 Task: Look for space in Gelephu from 14th june 2023 to 25th june 2023 for 7 adults in price range Rs.22000 to Rs.28000. Place can be entire place or shared room with 3 bedrooms having 7 beds and 1 bathroom. Property type can be flat. Amenities needed are: wifi, free parkinig on premises, gym, breakfast, smoking allowed. Booking option can be shelf check-in. Required host language is English.
Action: Mouse moved to (488, 533)
Screenshot: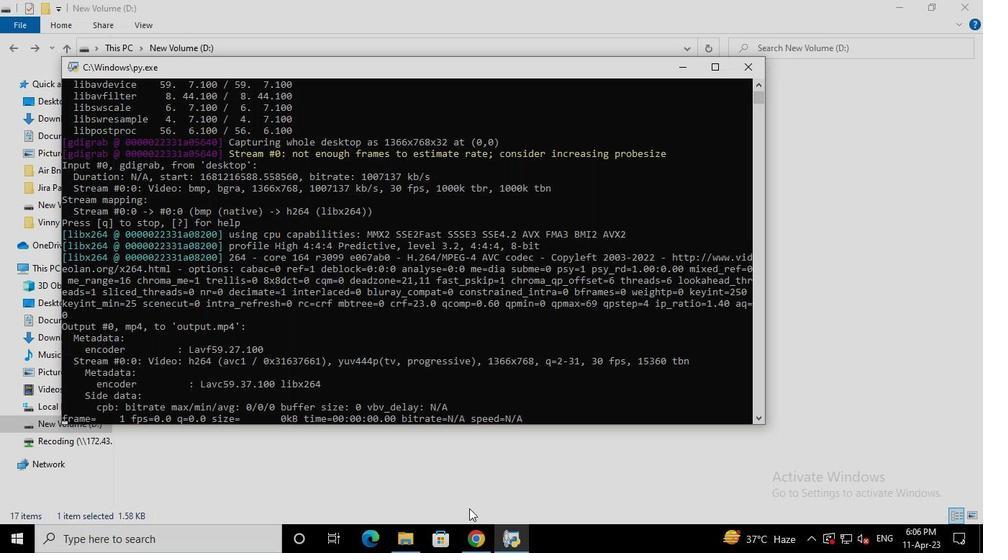 
Action: Mouse pressed left at (488, 533)
Screenshot: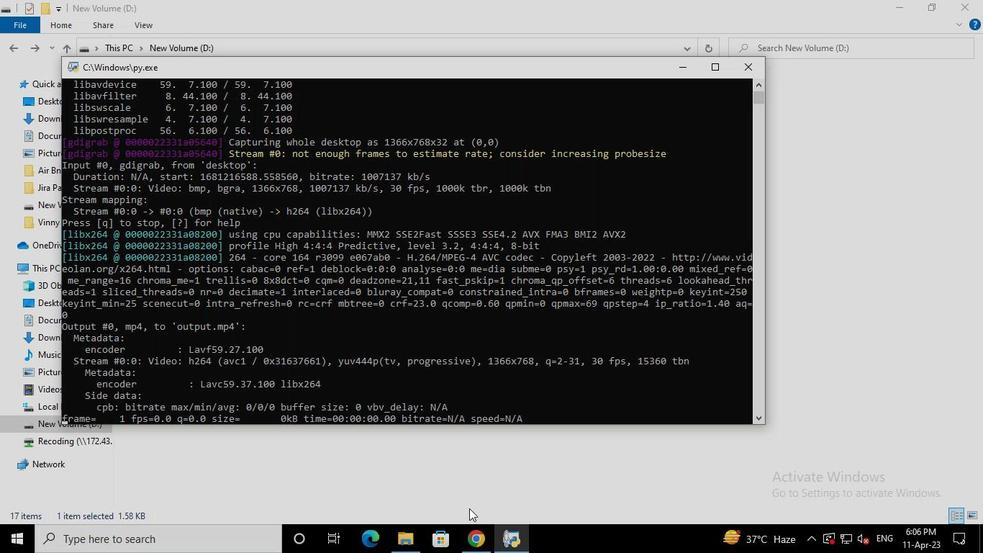 
Action: Mouse moved to (408, 128)
Screenshot: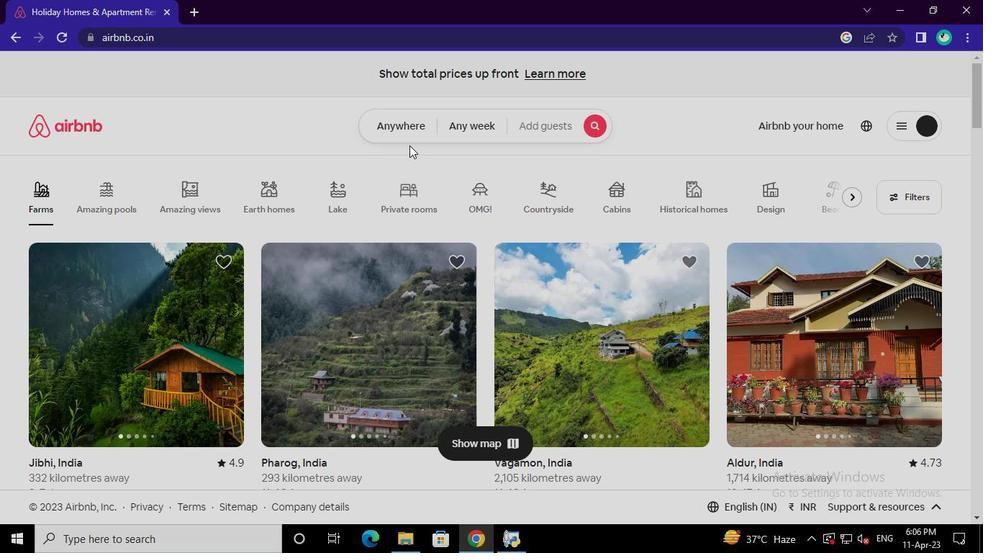 
Action: Mouse pressed left at (408, 128)
Screenshot: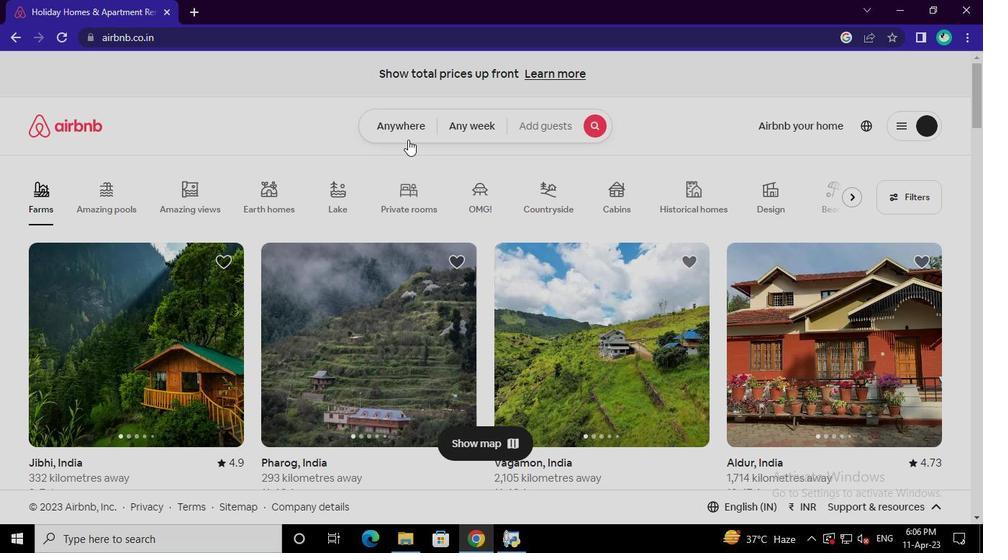 
Action: Mouse moved to (270, 188)
Screenshot: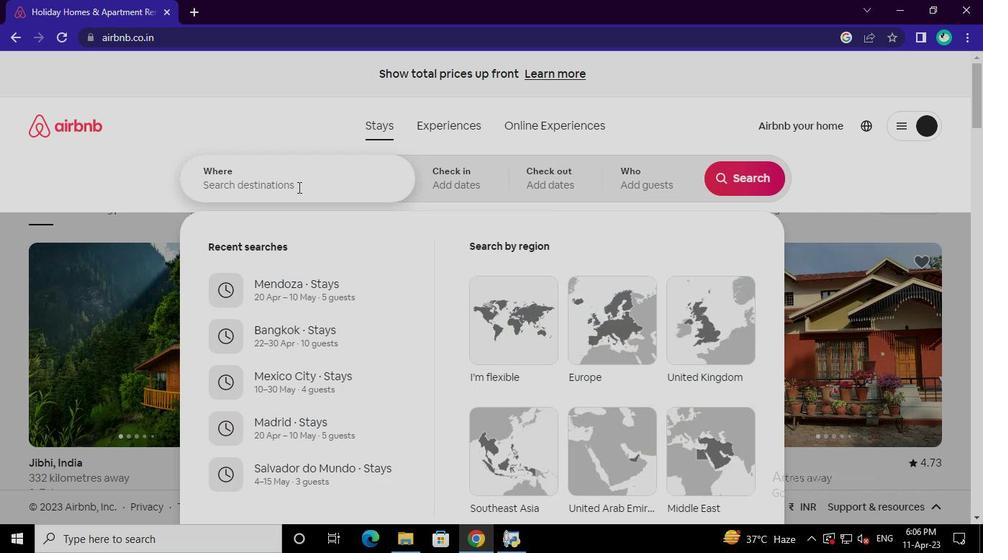 
Action: Mouse pressed left at (270, 188)
Screenshot: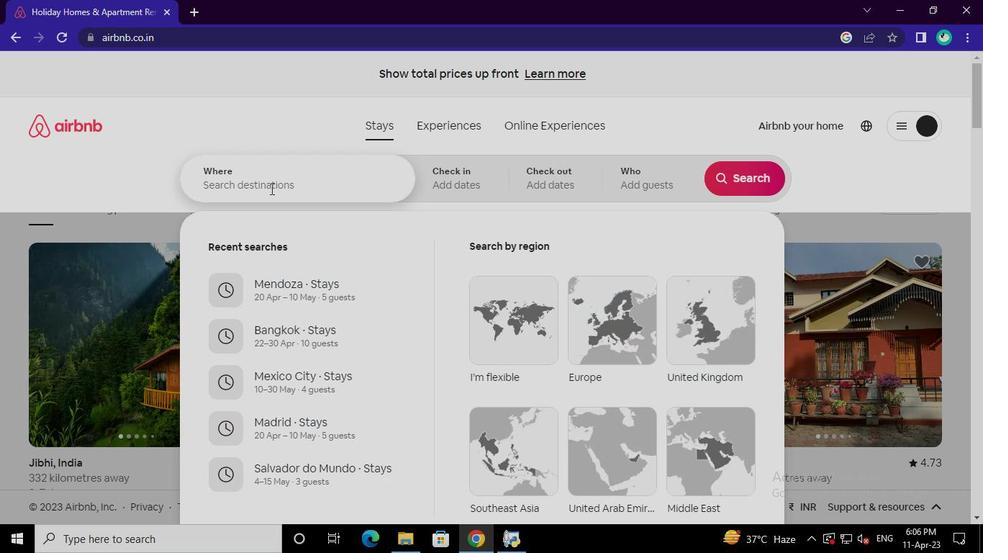 
Action: Keyboard g
Screenshot: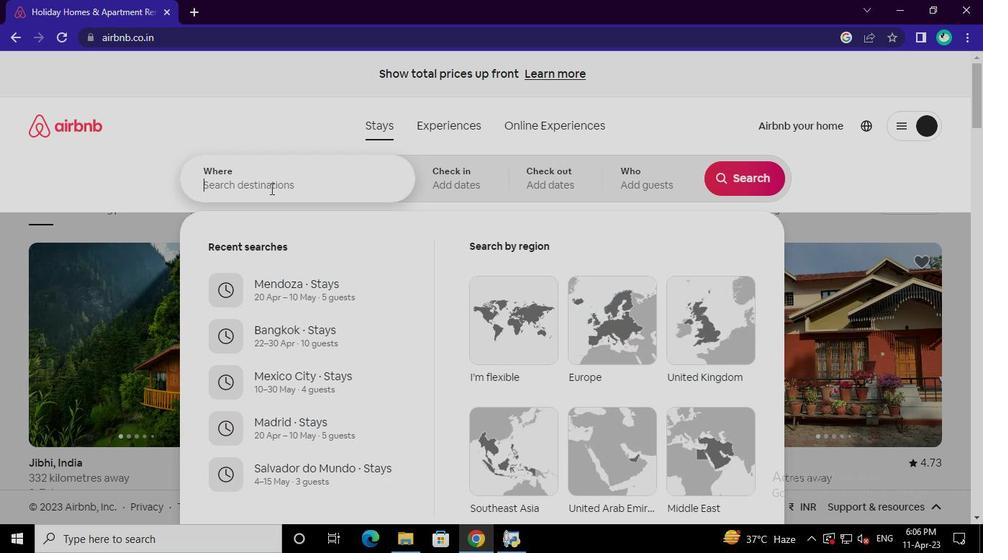 
Action: Keyboard e
Screenshot: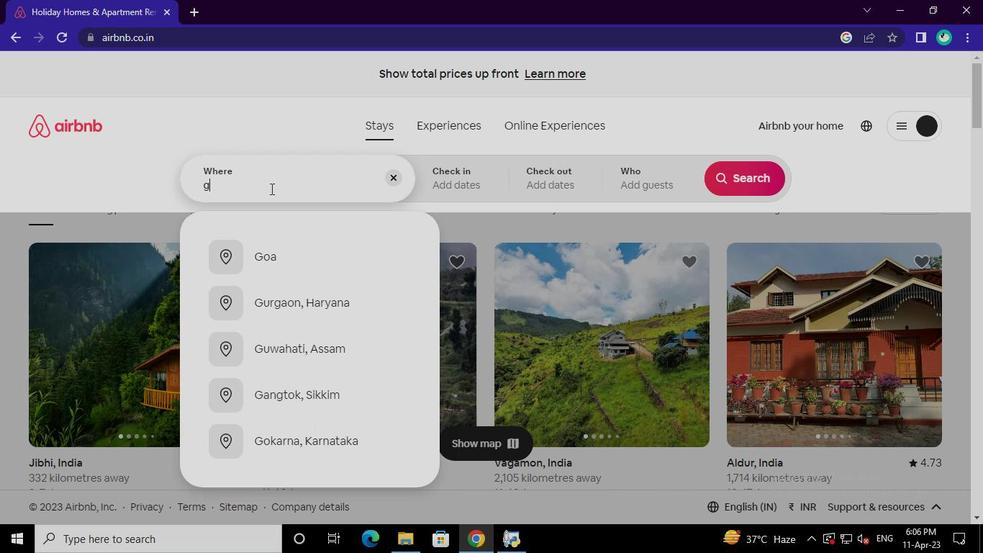 
Action: Keyboard l
Screenshot: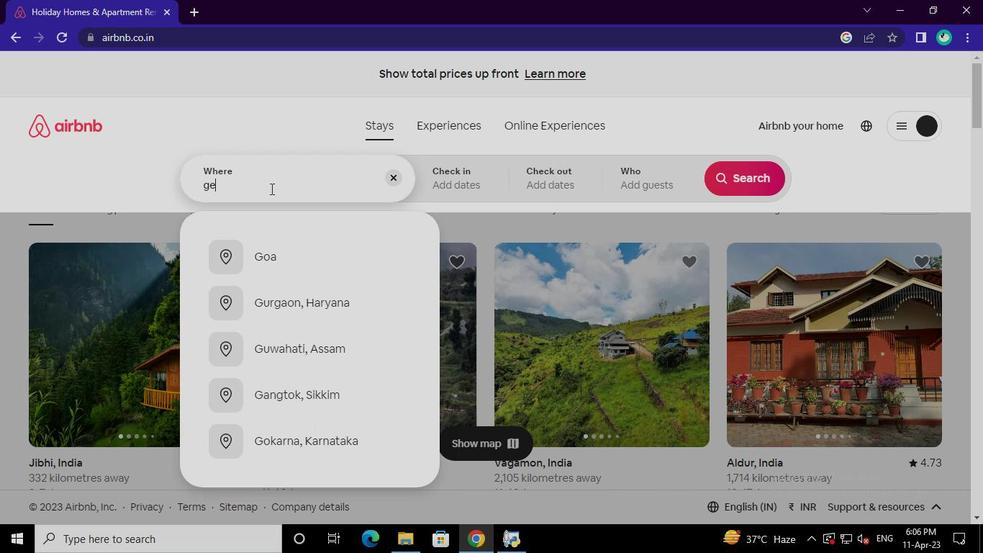 
Action: Keyboard e
Screenshot: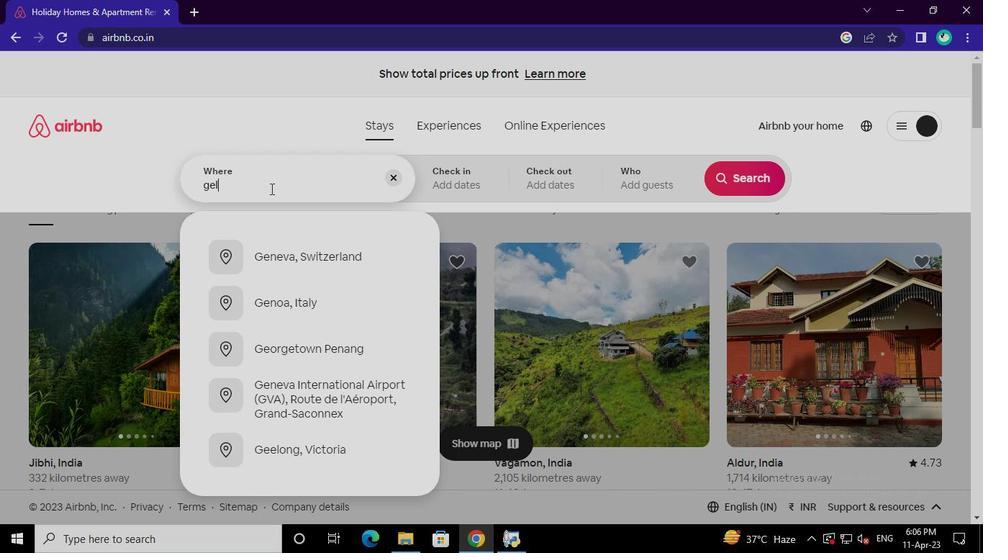 
Action: Keyboard p
Screenshot: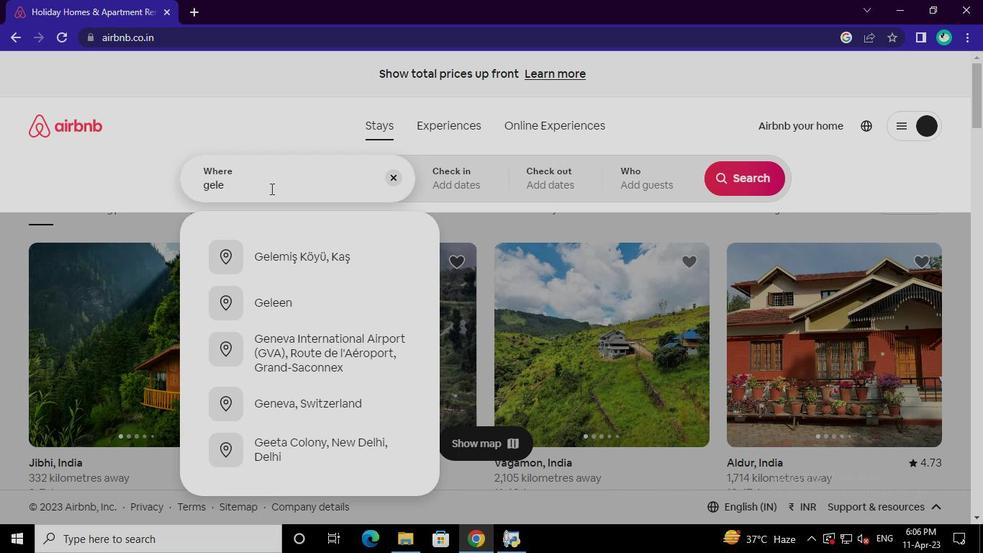 
Action: Keyboard h
Screenshot: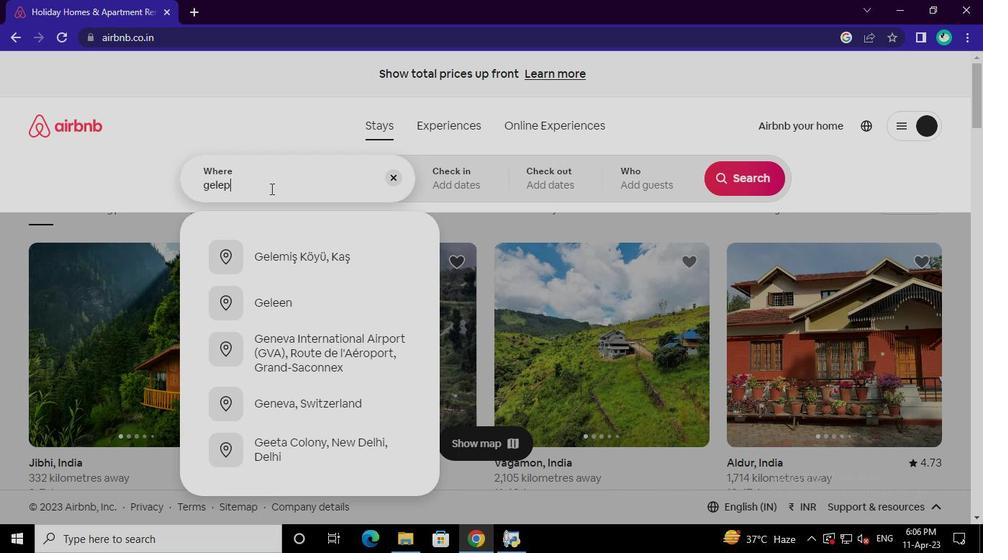 
Action: Keyboard u
Screenshot: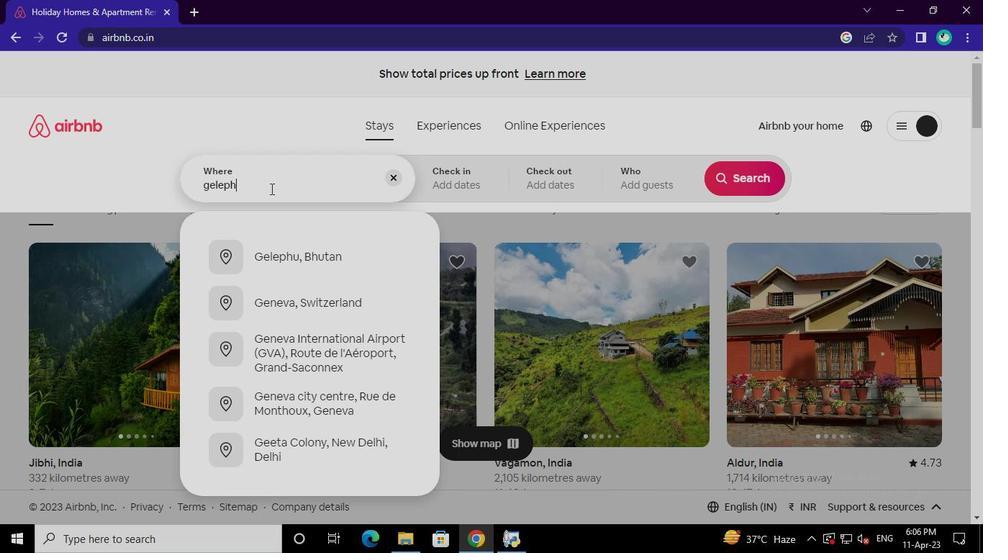 
Action: Mouse moved to (338, 251)
Screenshot: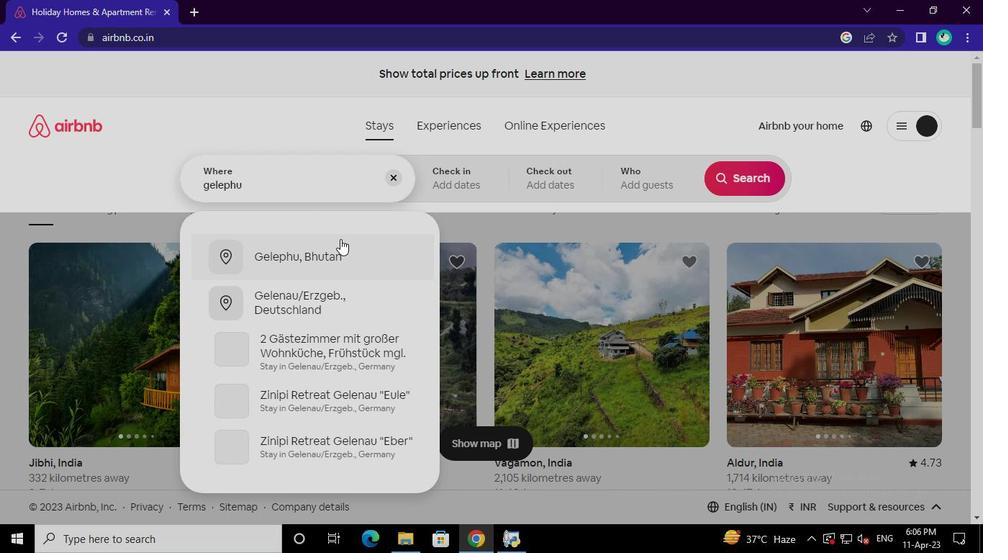 
Action: Mouse pressed left at (338, 251)
Screenshot: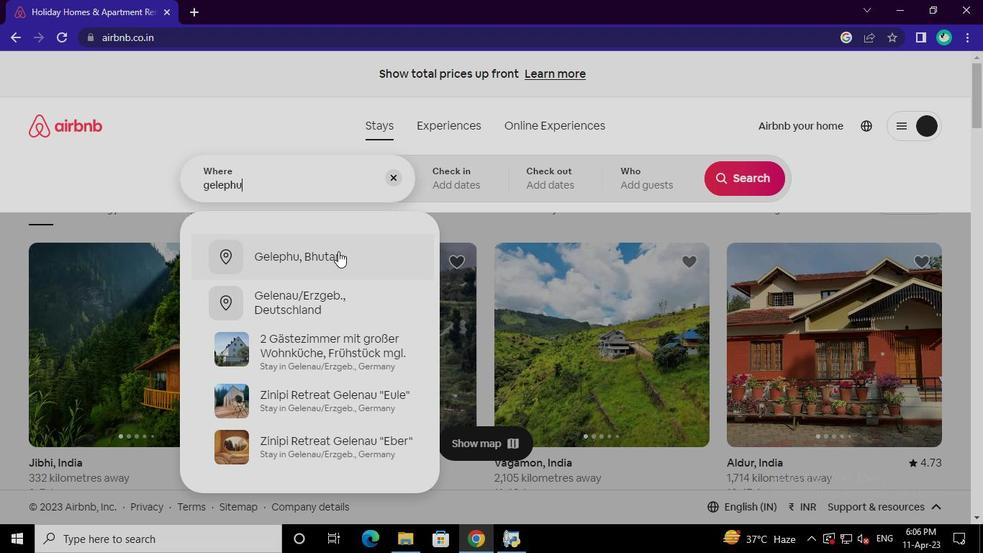 
Action: Mouse moved to (737, 293)
Screenshot: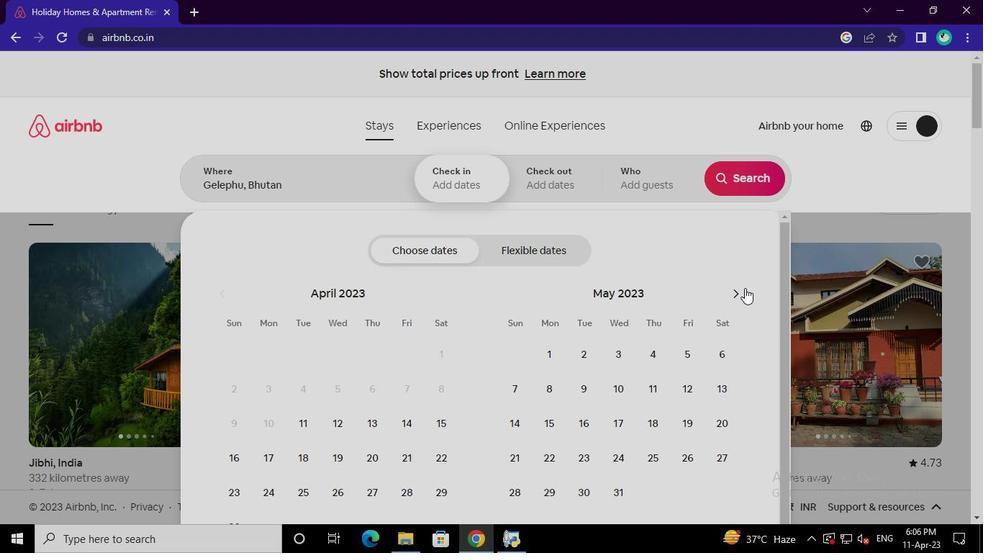 
Action: Mouse pressed left at (737, 293)
Screenshot: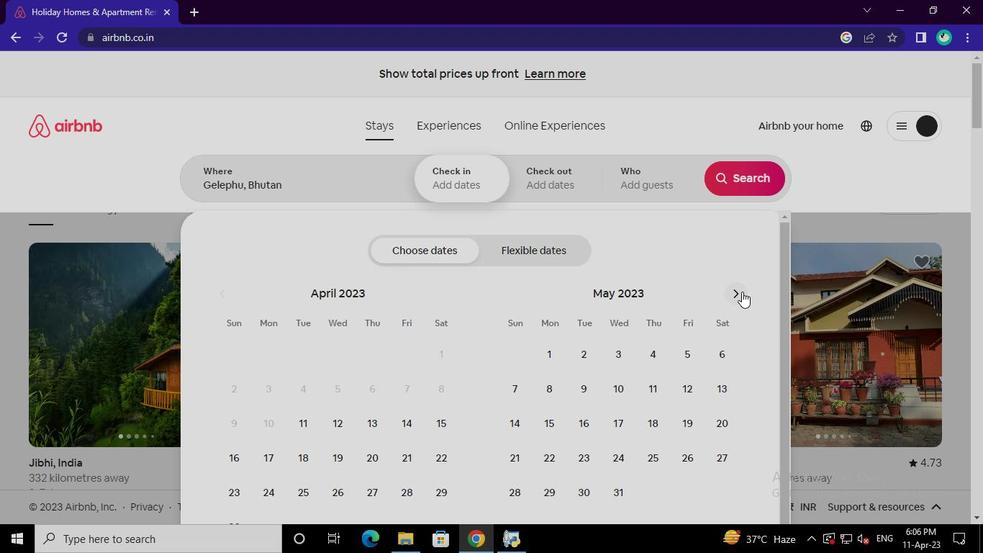 
Action: Mouse moved to (623, 419)
Screenshot: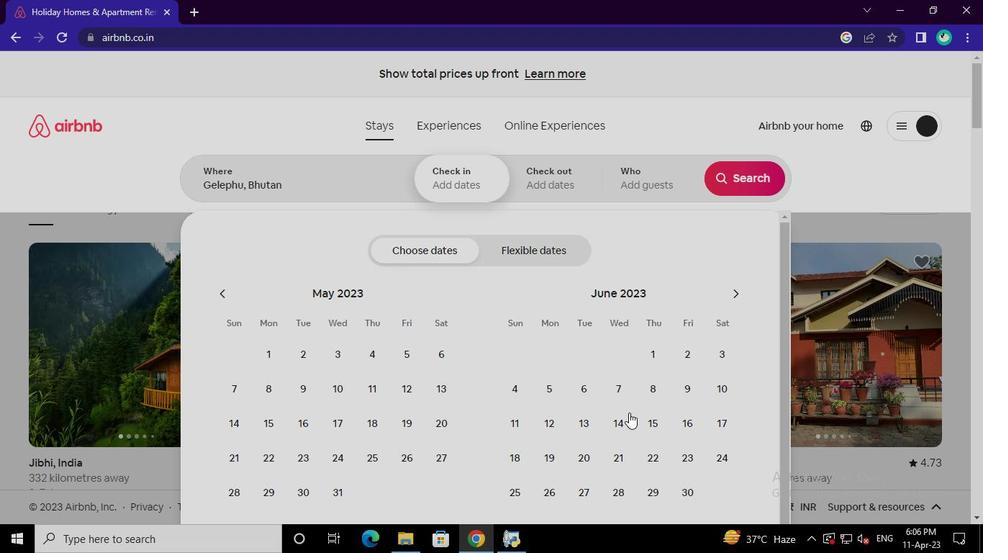 
Action: Mouse pressed left at (623, 419)
Screenshot: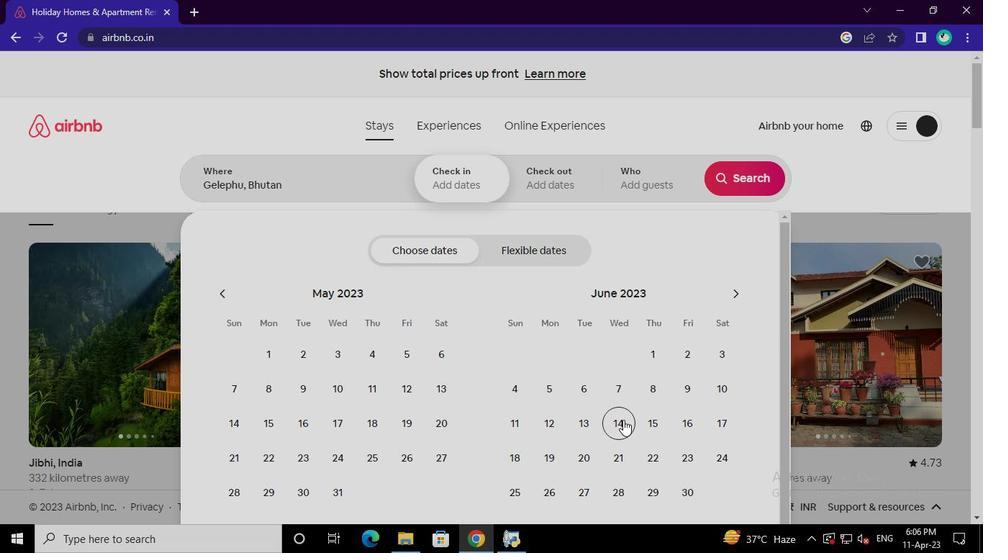 
Action: Mouse moved to (519, 491)
Screenshot: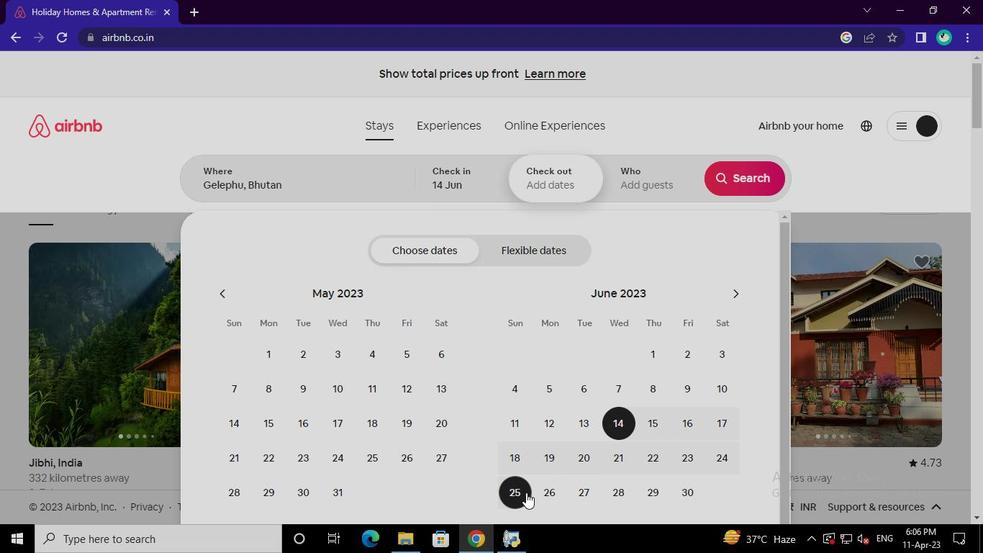 
Action: Mouse pressed left at (519, 491)
Screenshot: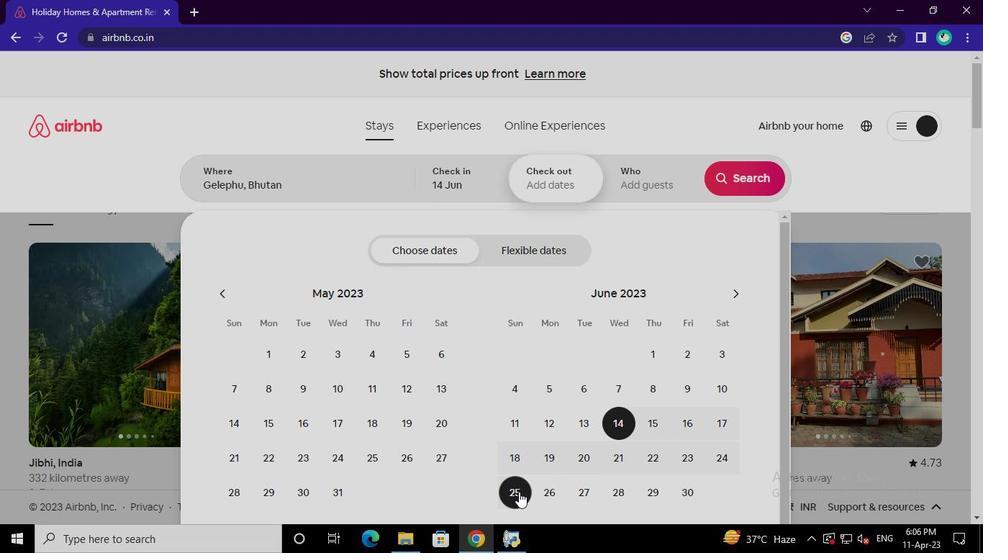 
Action: Mouse moved to (666, 164)
Screenshot: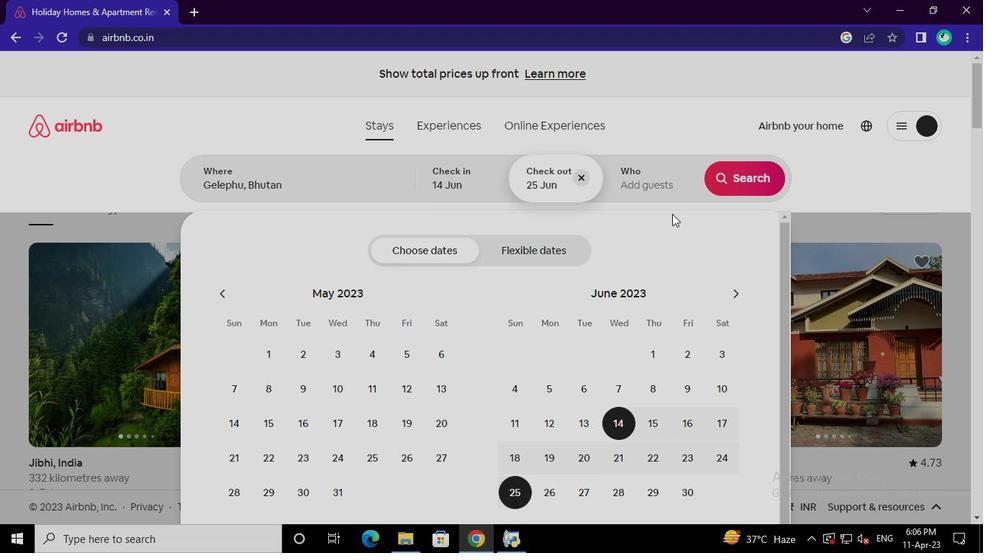
Action: Mouse pressed left at (666, 164)
Screenshot: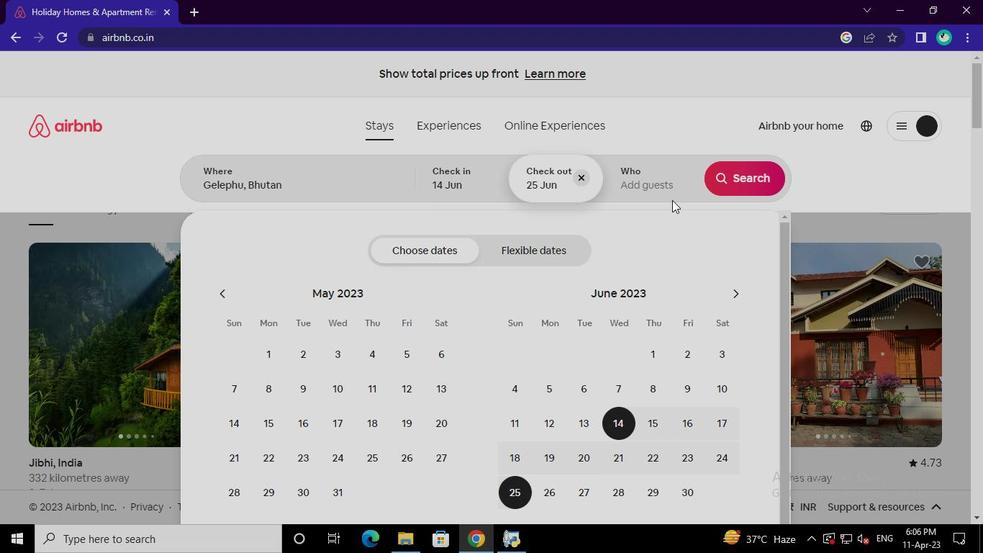 
Action: Mouse moved to (746, 252)
Screenshot: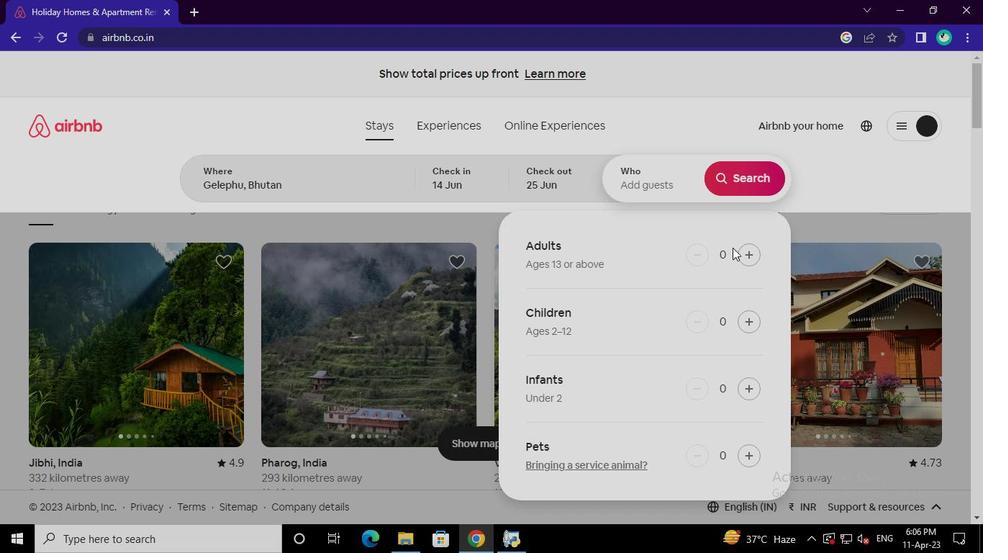 
Action: Mouse pressed left at (746, 252)
Screenshot: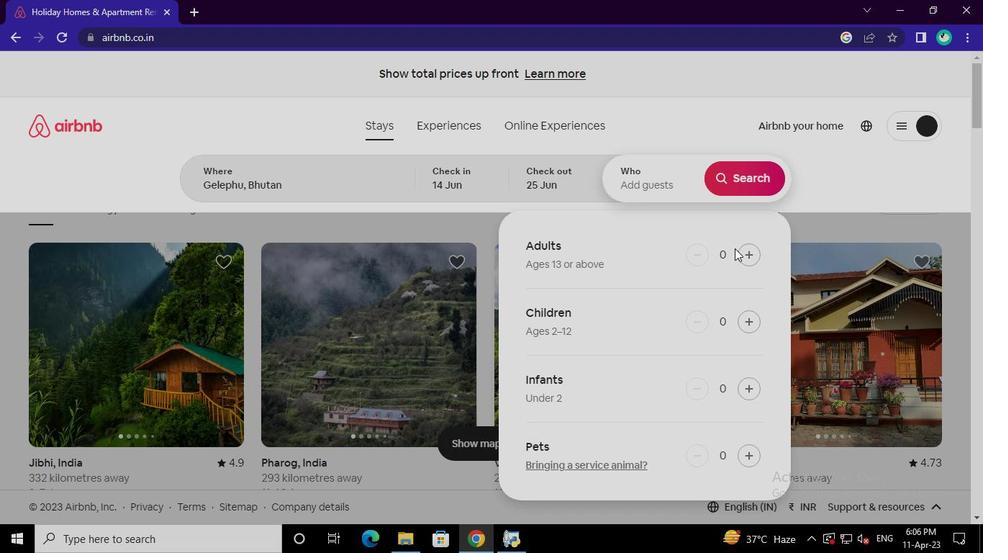 
Action: Mouse pressed left at (746, 252)
Screenshot: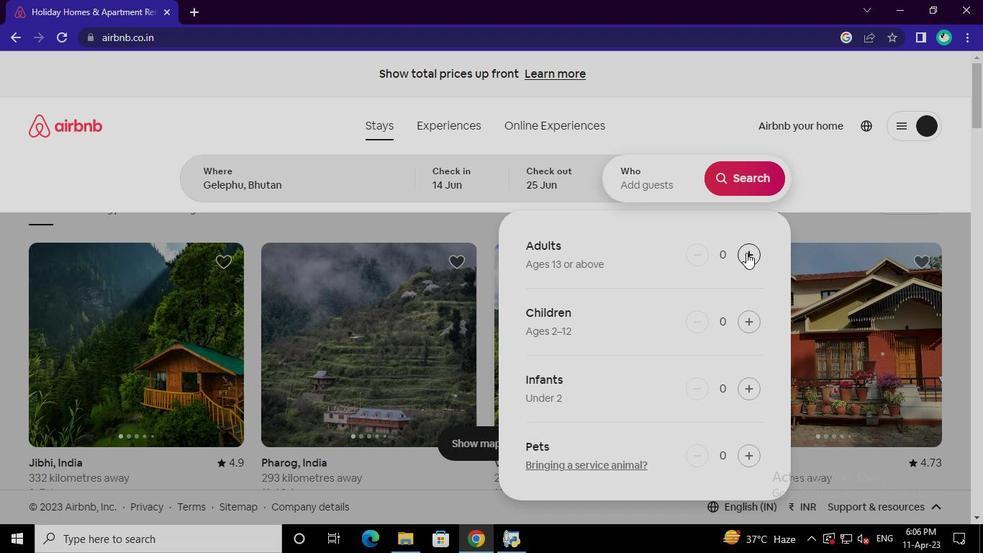 
Action: Mouse pressed left at (746, 252)
Screenshot: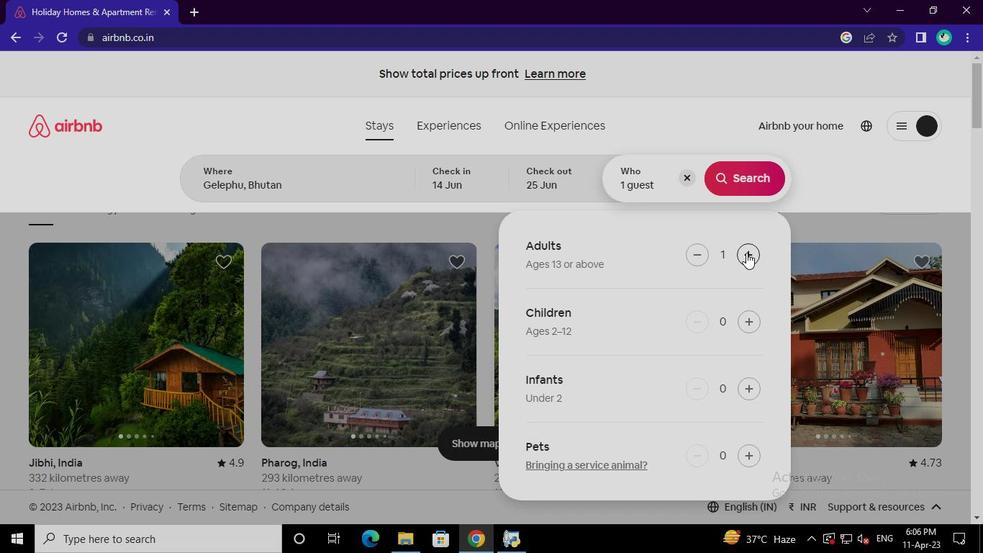 
Action: Mouse pressed left at (746, 252)
Screenshot: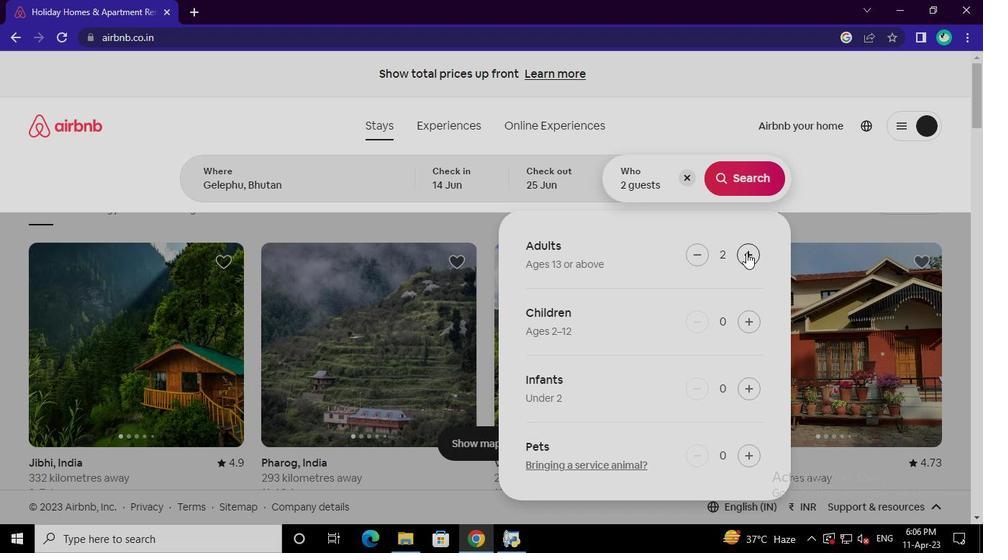 
Action: Mouse pressed left at (746, 252)
Screenshot: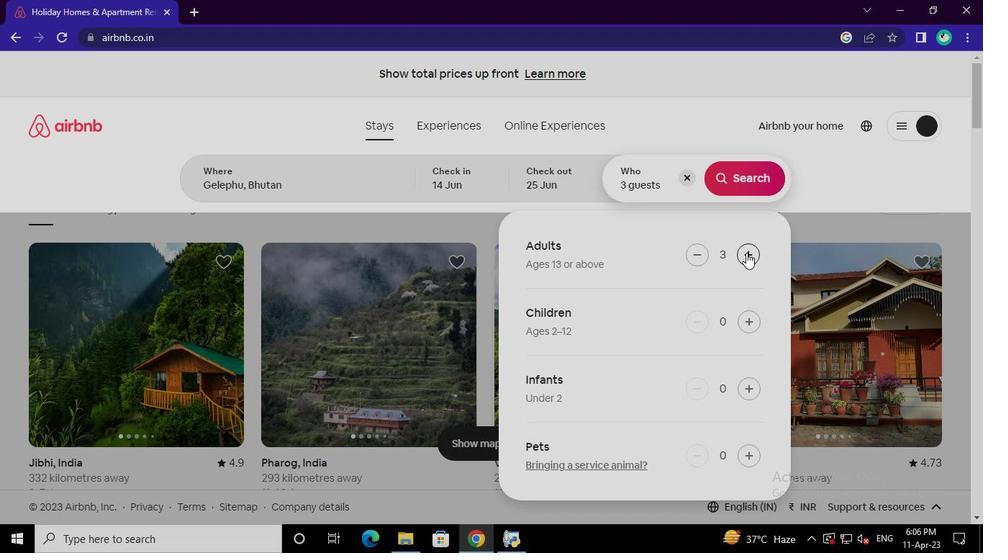 
Action: Mouse pressed left at (746, 252)
Screenshot: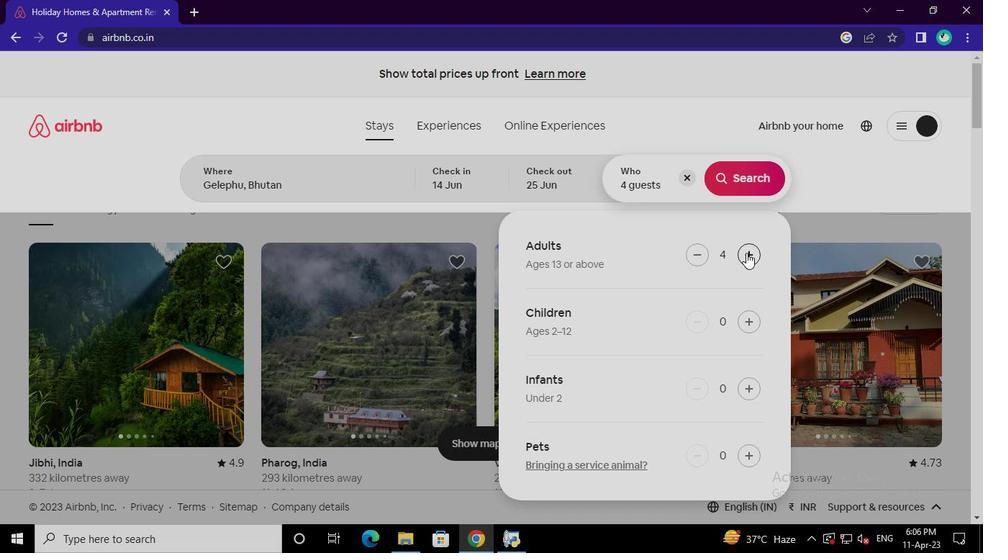 
Action: Mouse pressed left at (746, 252)
Screenshot: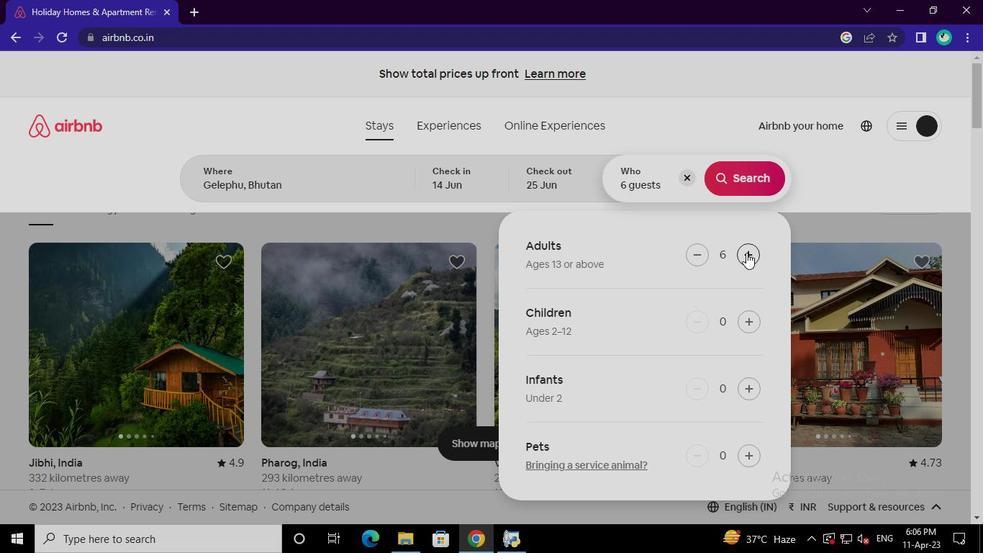 
Action: Mouse moved to (745, 186)
Screenshot: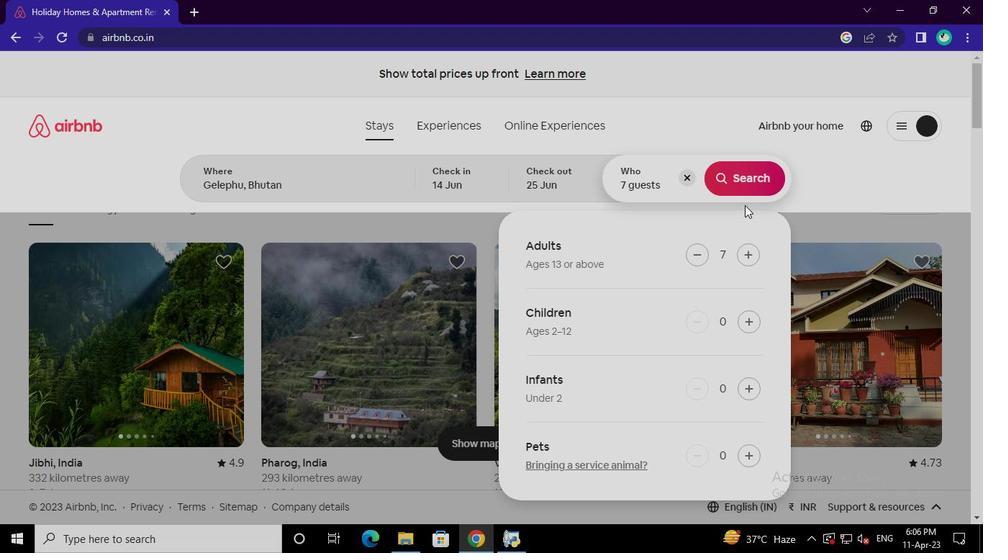 
Action: Mouse pressed left at (745, 186)
Screenshot: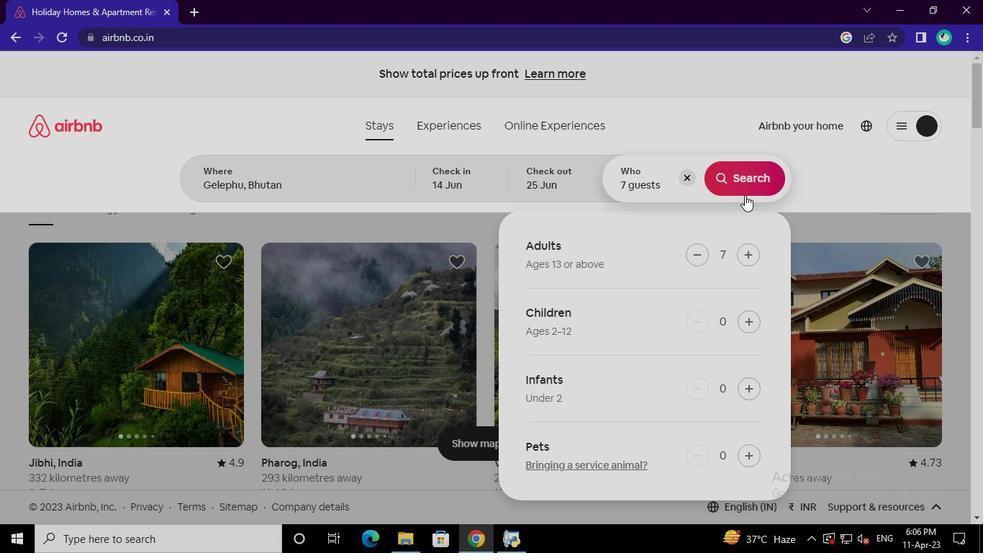 
Action: Mouse moved to (910, 147)
Screenshot: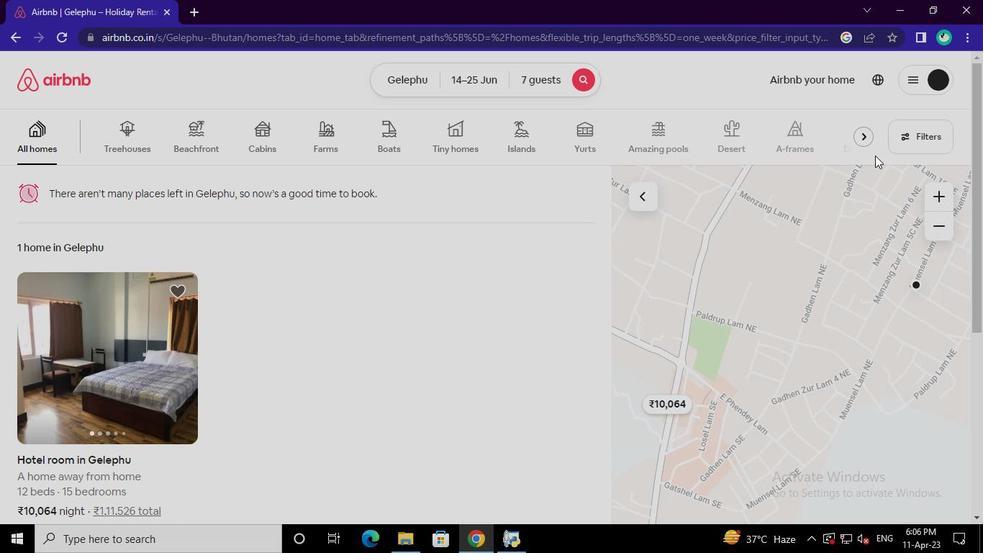 
Action: Mouse pressed left at (910, 147)
Screenshot: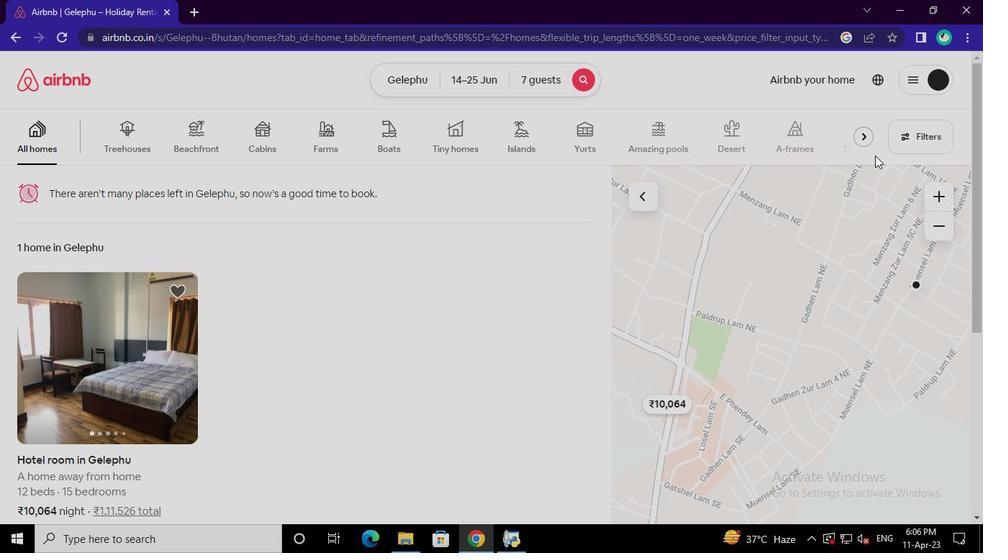 
Action: Mouse moved to (344, 308)
Screenshot: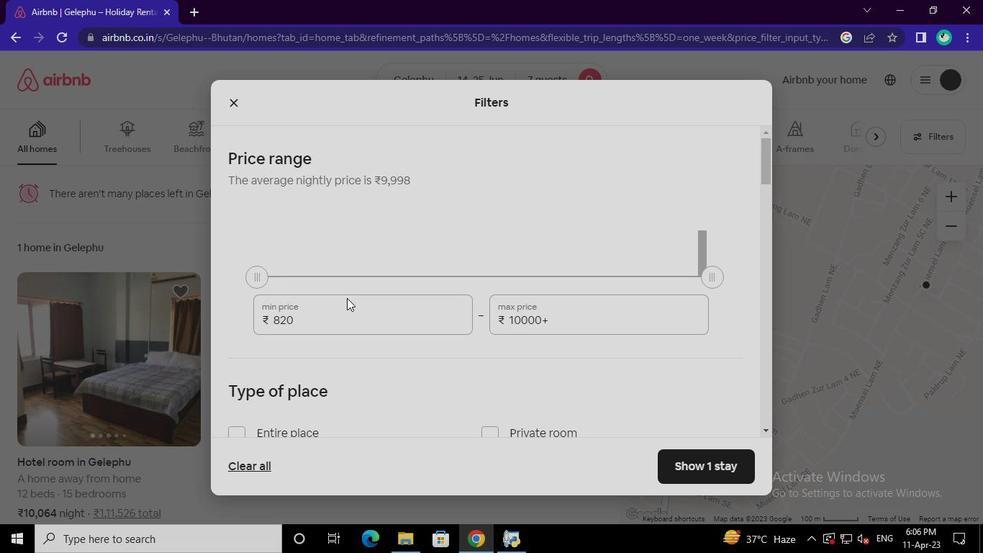 
Action: Mouse pressed left at (344, 308)
Screenshot: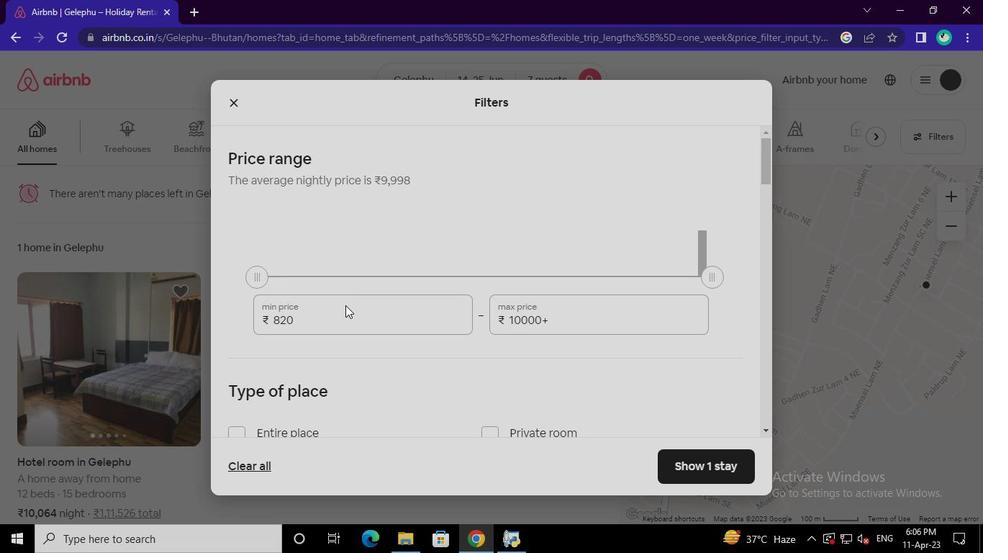 
Action: Mouse moved to (340, 324)
Screenshot: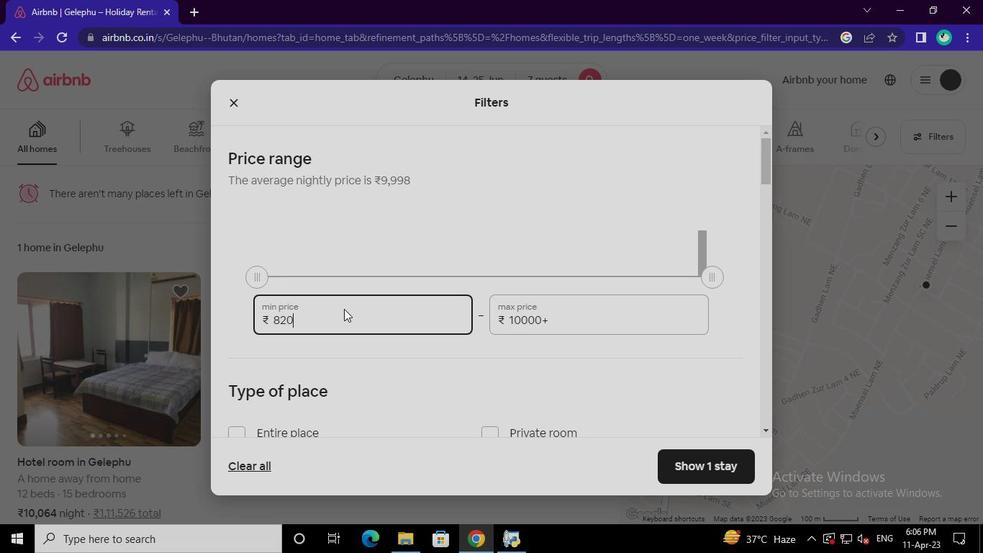 
Action: Keyboard Key.backspace
Screenshot: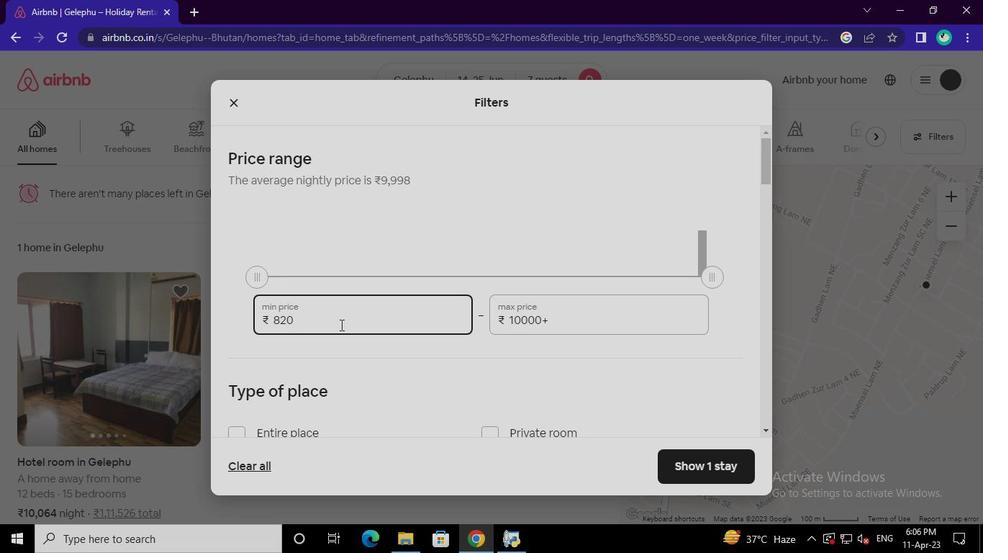 
Action: Keyboard Key.backspace
Screenshot: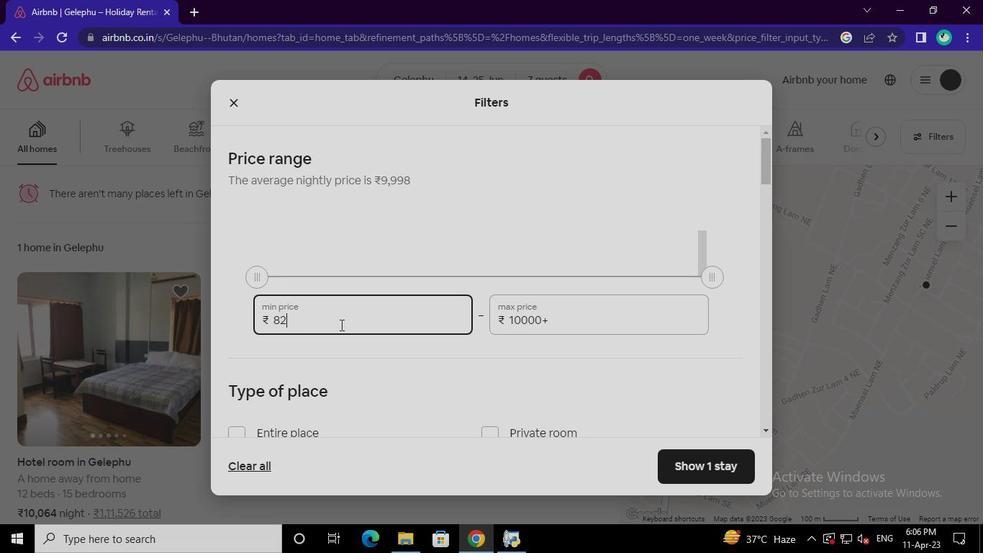 
Action: Keyboard Key.backspace
Screenshot: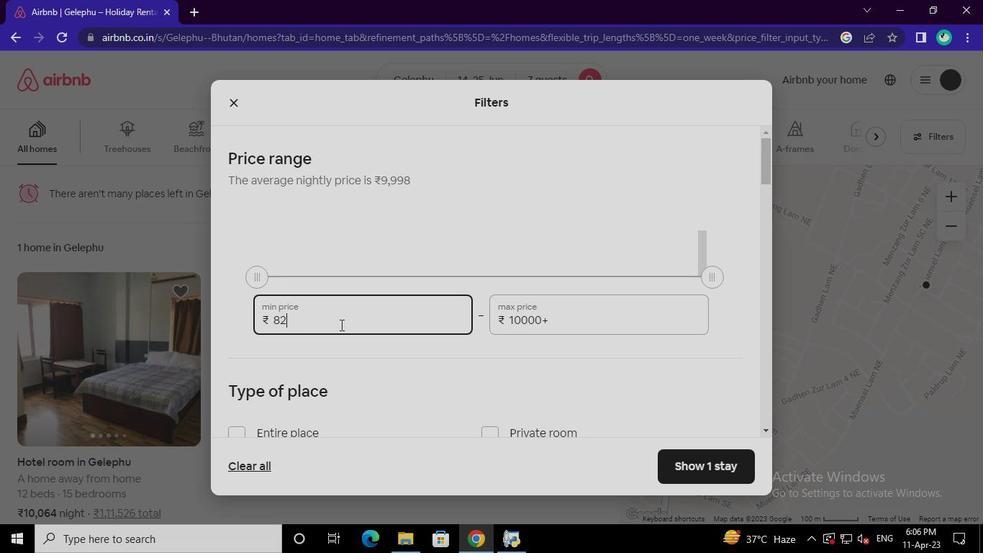 
Action: Keyboard Key.backspace
Screenshot: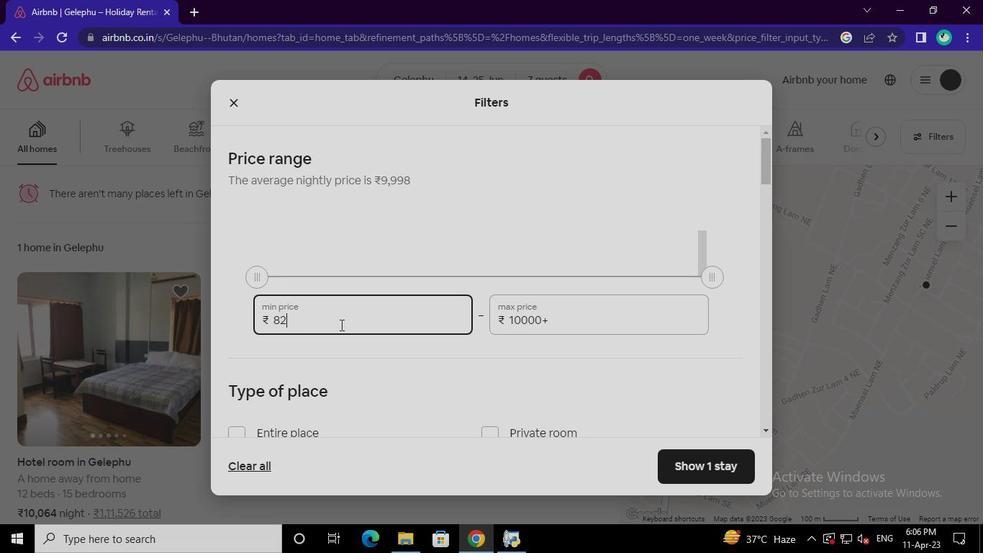 
Action: Keyboard Key.backspace
Screenshot: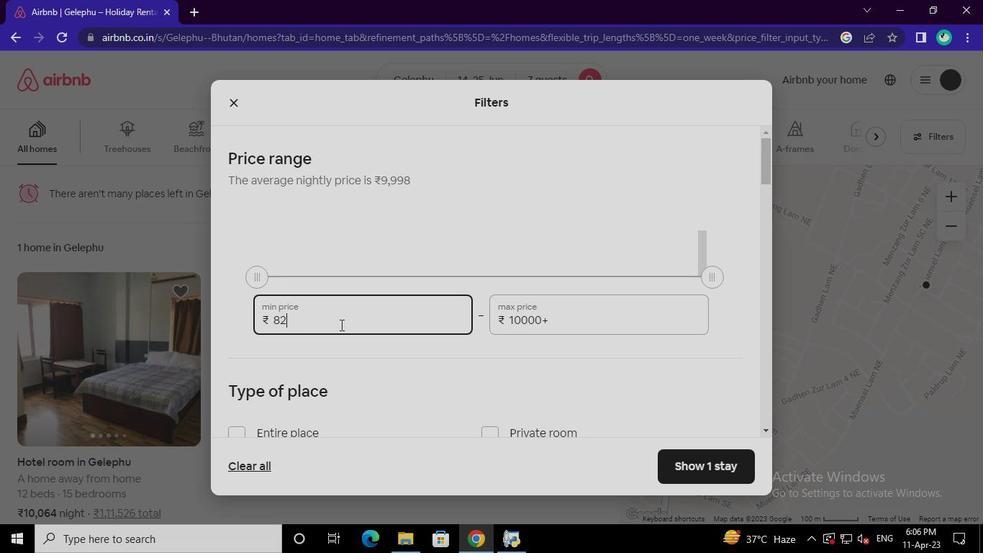 
Action: Keyboard Key.backspace
Screenshot: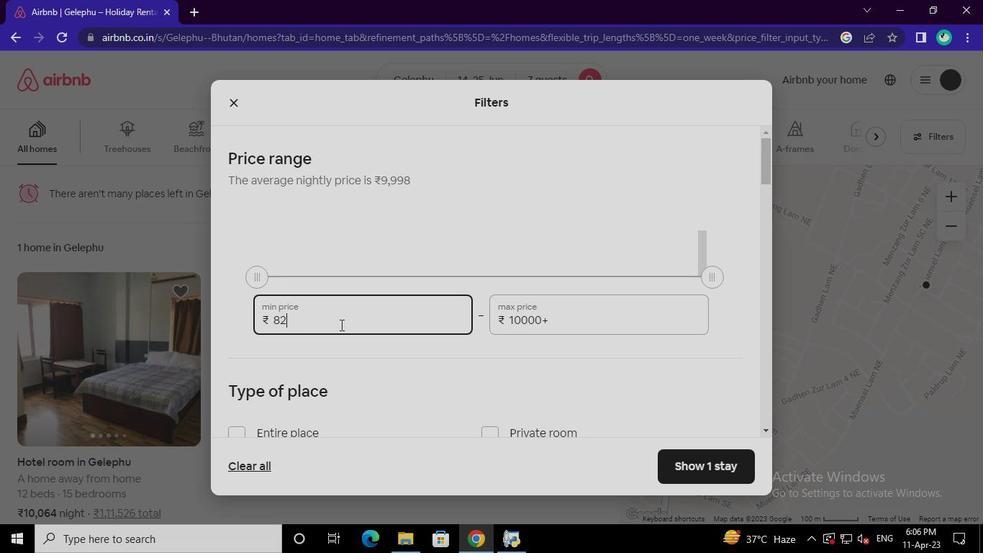 
Action: Keyboard Key.backspace
Screenshot: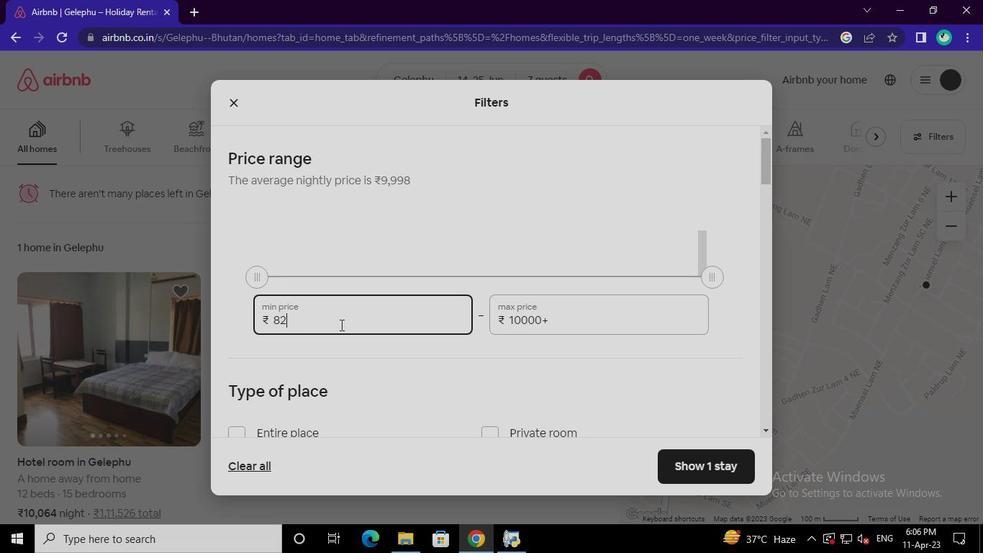 
Action: Keyboard <98>
Screenshot: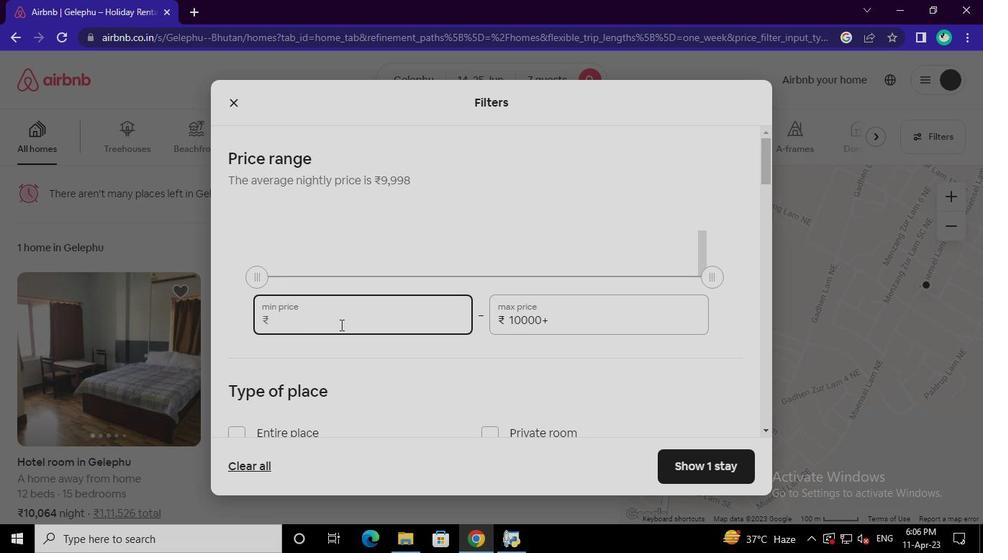 
Action: Keyboard <98>
Screenshot: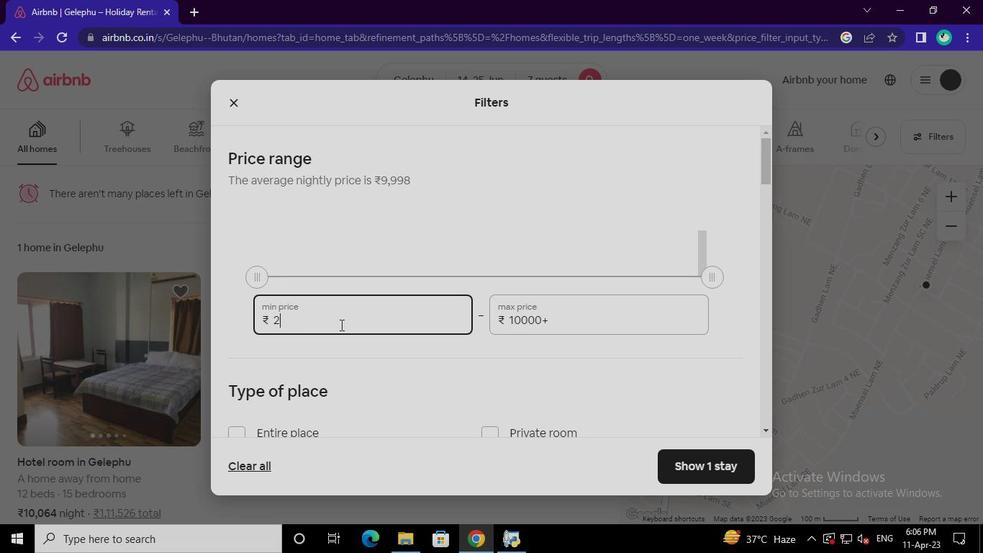 
Action: Keyboard <96>
Screenshot: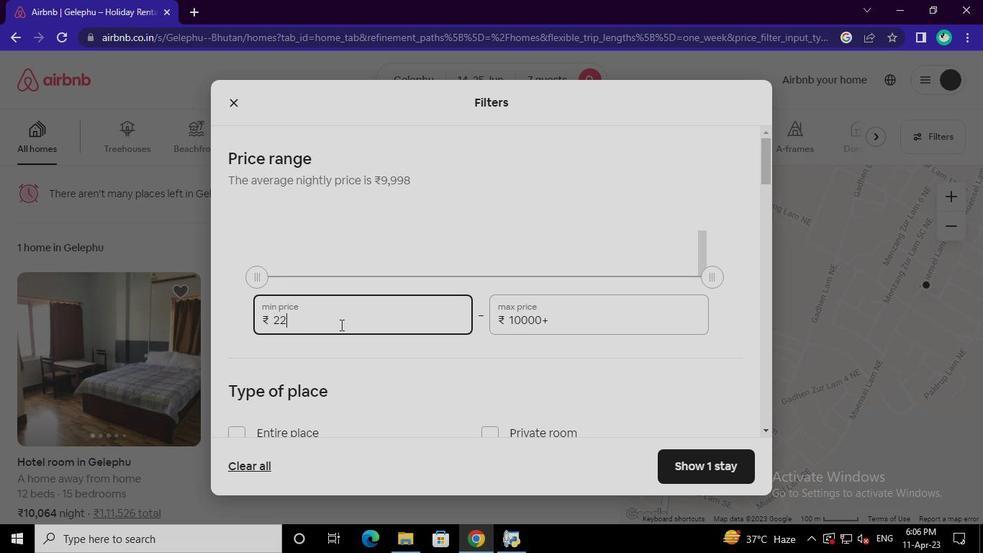 
Action: Keyboard <96>
Screenshot: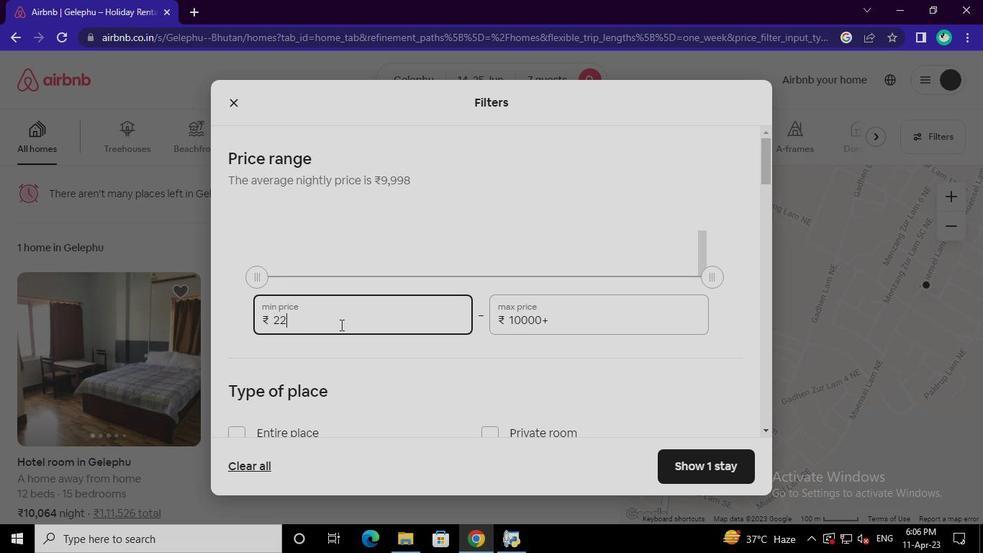 
Action: Keyboard <96>
Screenshot: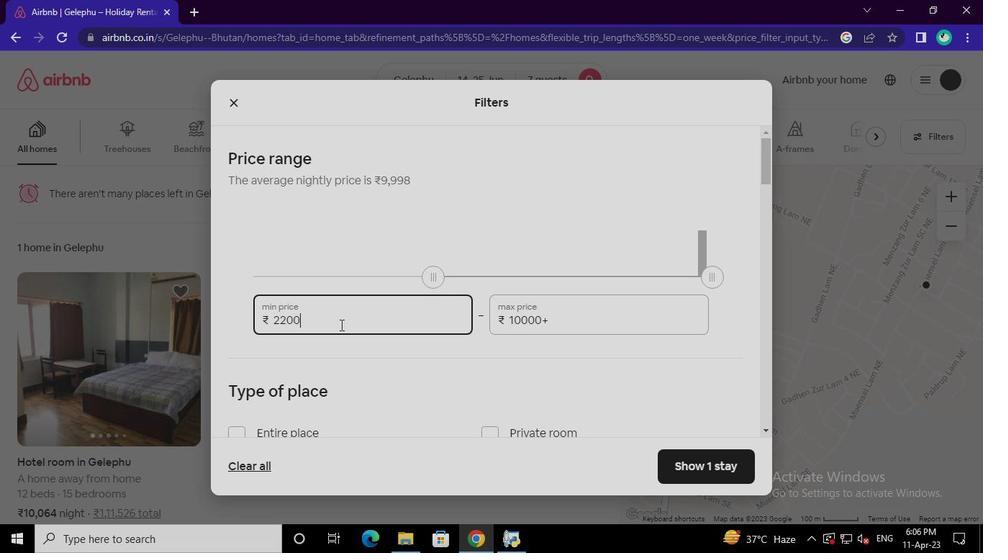 
Action: Mouse moved to (578, 325)
Screenshot: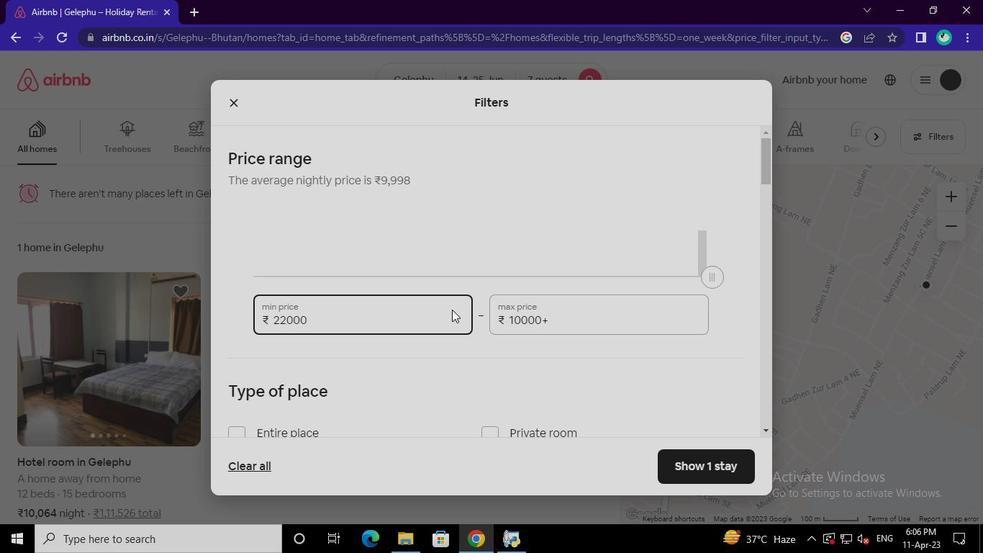 
Action: Mouse pressed left at (578, 325)
Screenshot: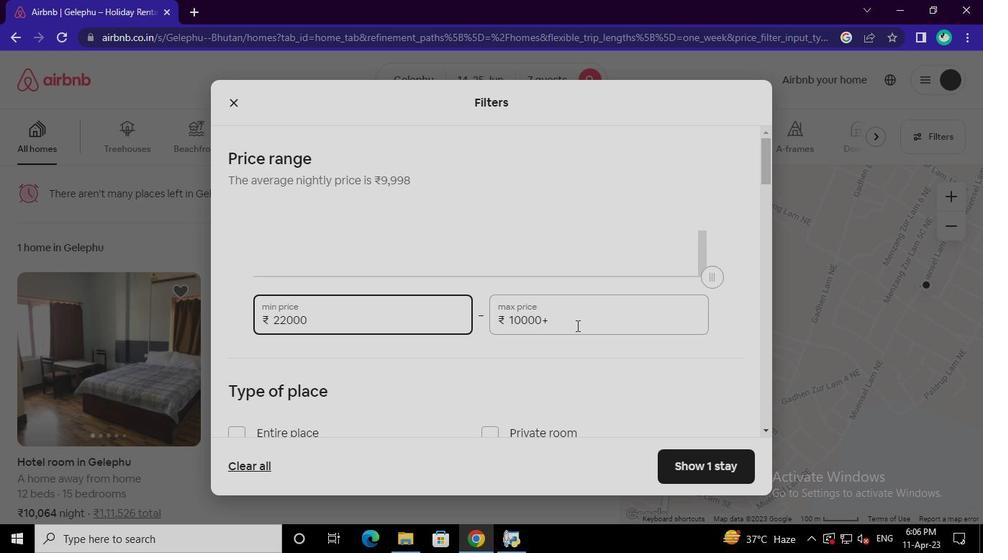 
Action: Keyboard Key.backspace
Screenshot: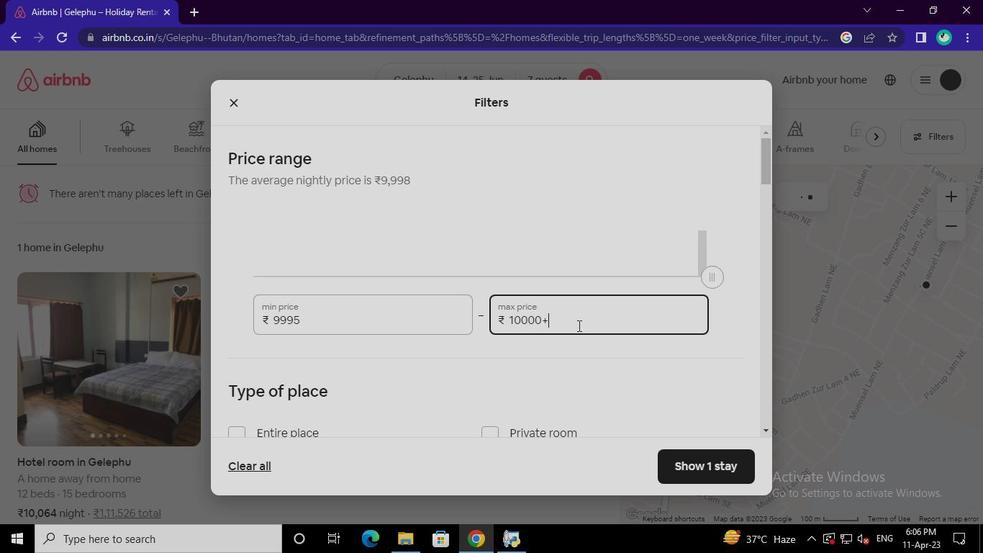 
Action: Keyboard Key.backspace
Screenshot: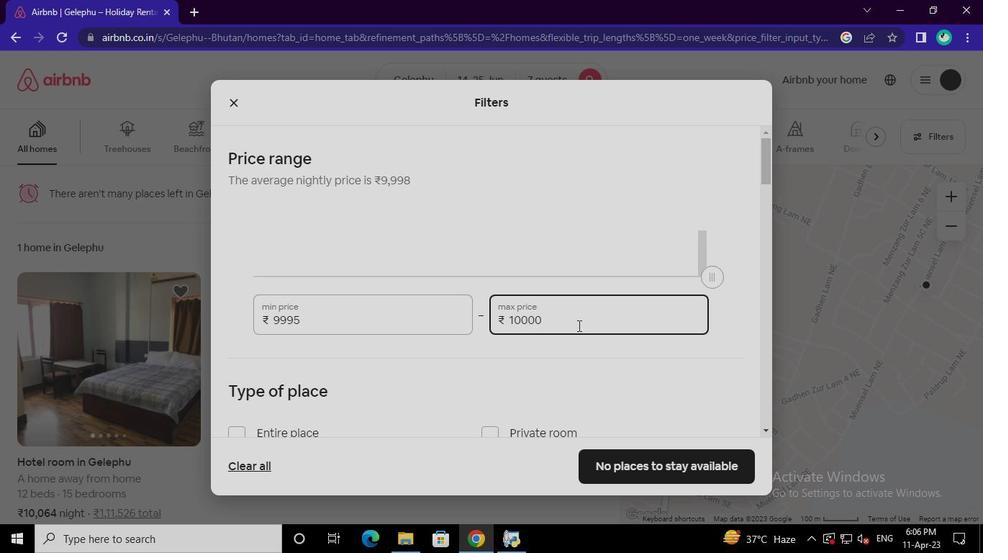 
Action: Keyboard Key.backspace
Screenshot: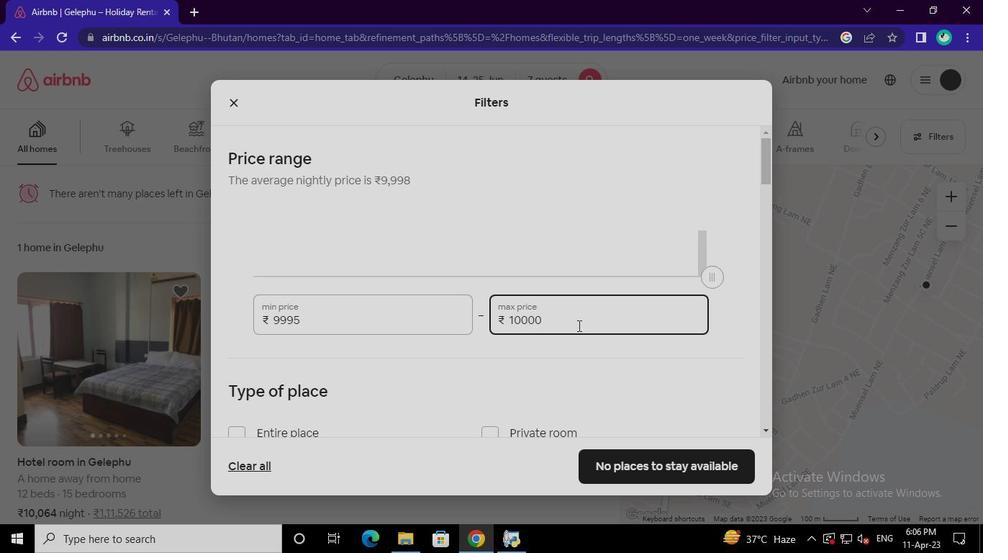 
Action: Keyboard Key.backspace
Screenshot: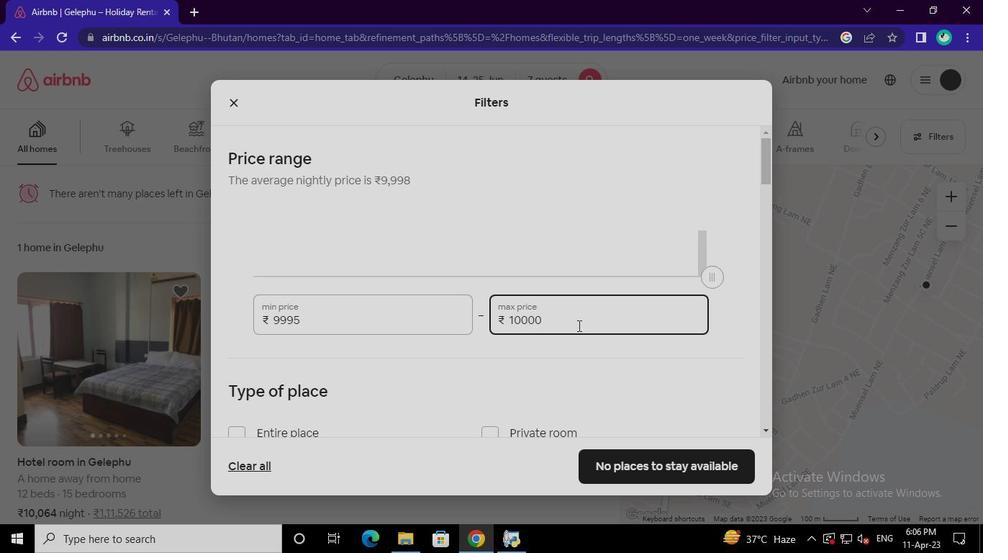 
Action: Keyboard Key.backspace
Screenshot: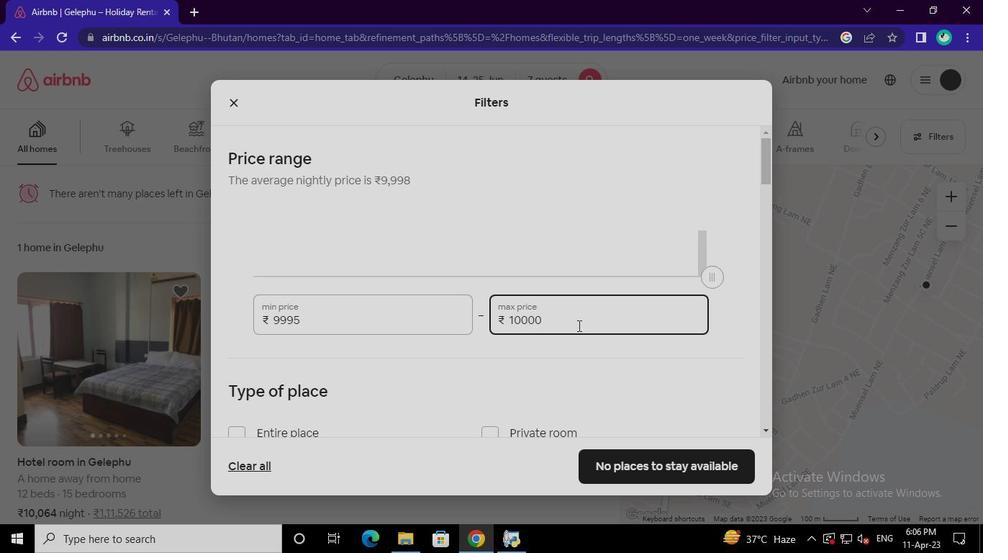 
Action: Keyboard Key.backspace
Screenshot: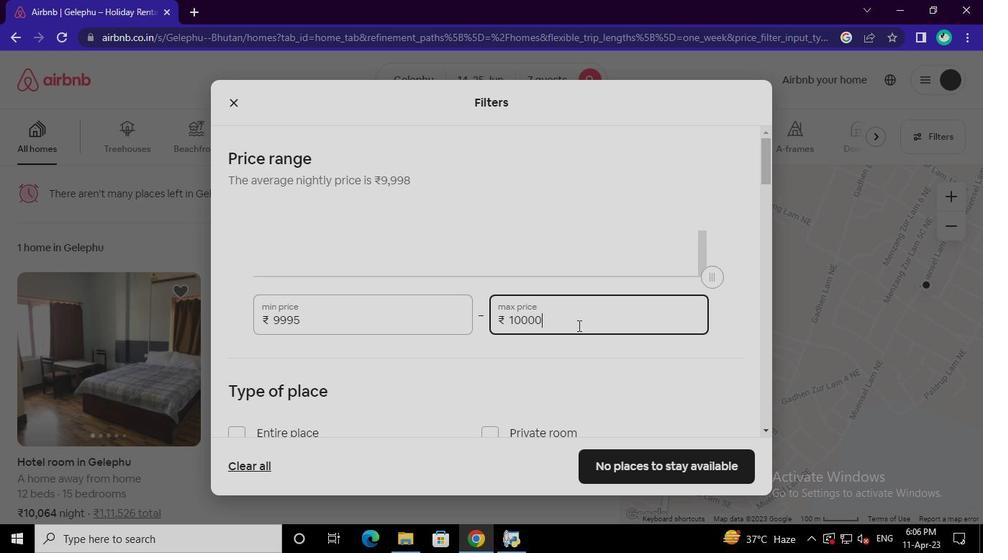 
Action: Keyboard Key.backspace
Screenshot: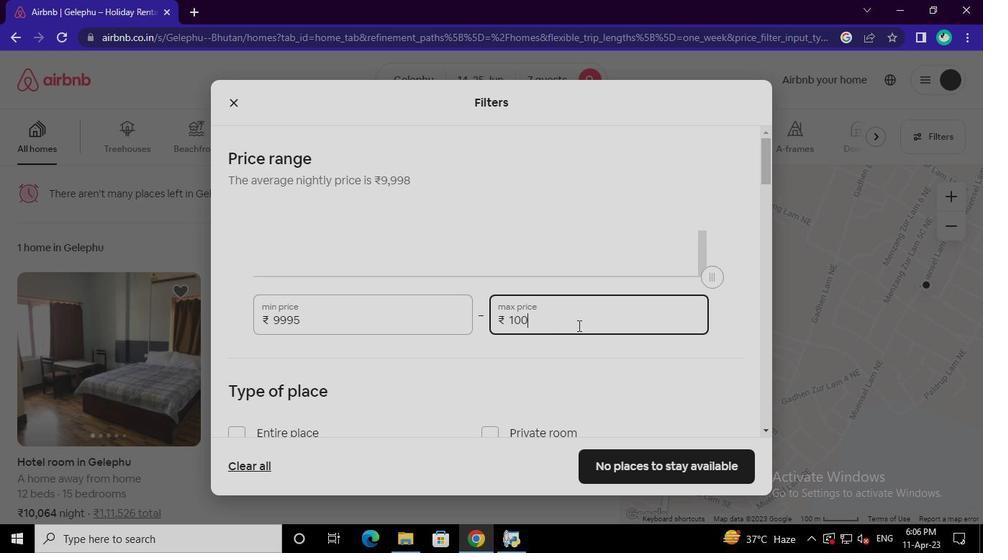 
Action: Keyboard Key.backspace
Screenshot: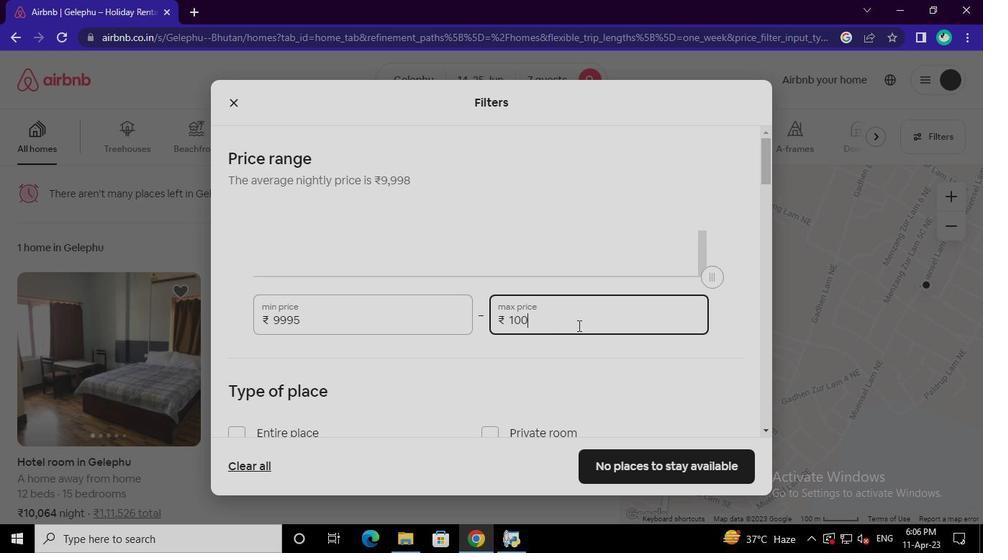 
Action: Keyboard Key.backspace
Screenshot: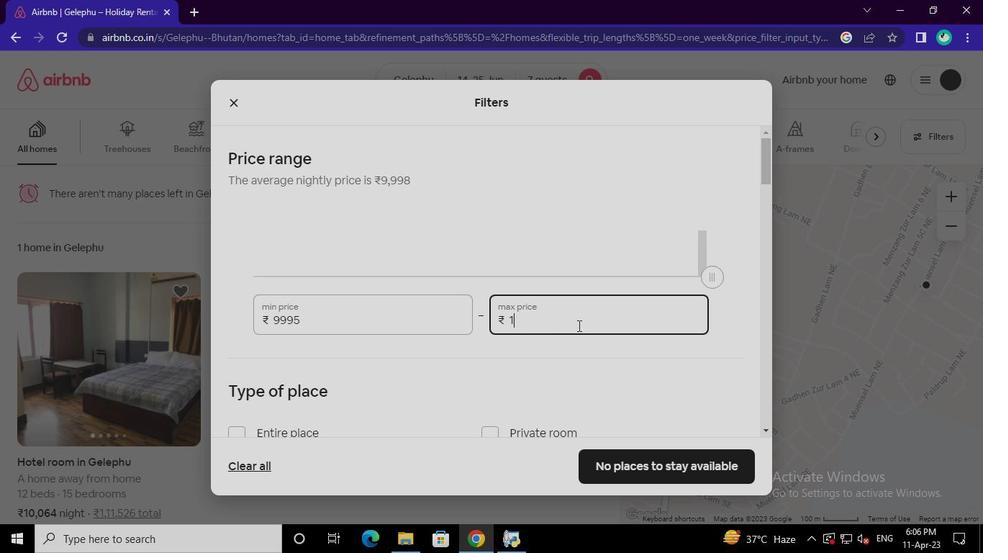
Action: Keyboard Key.backspace
Screenshot: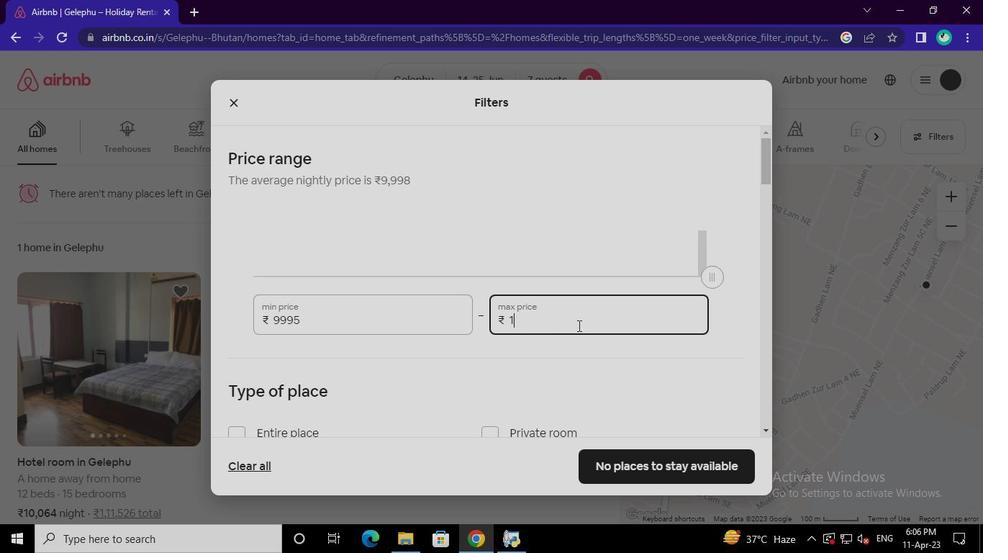 
Action: Keyboard <98>
Screenshot: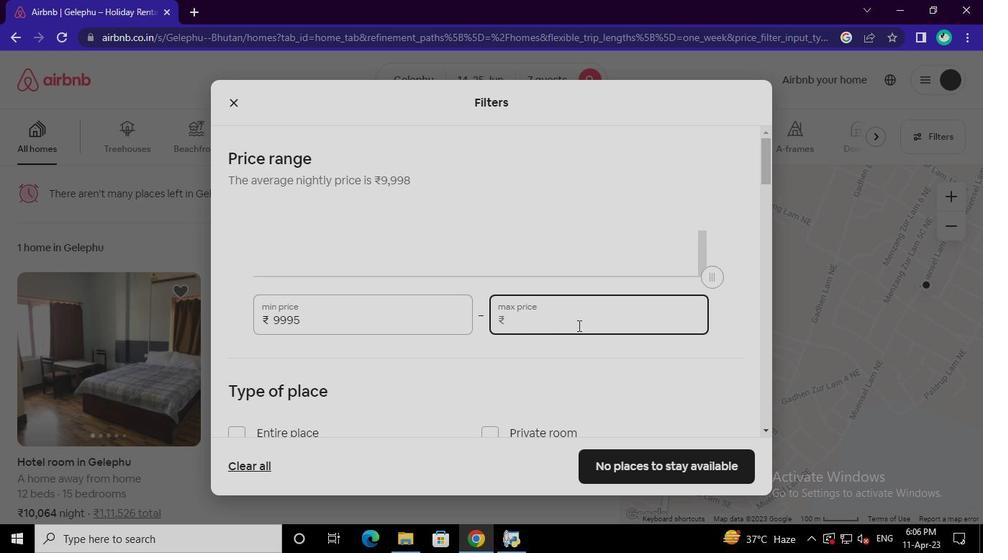 
Action: Keyboard <104>
Screenshot: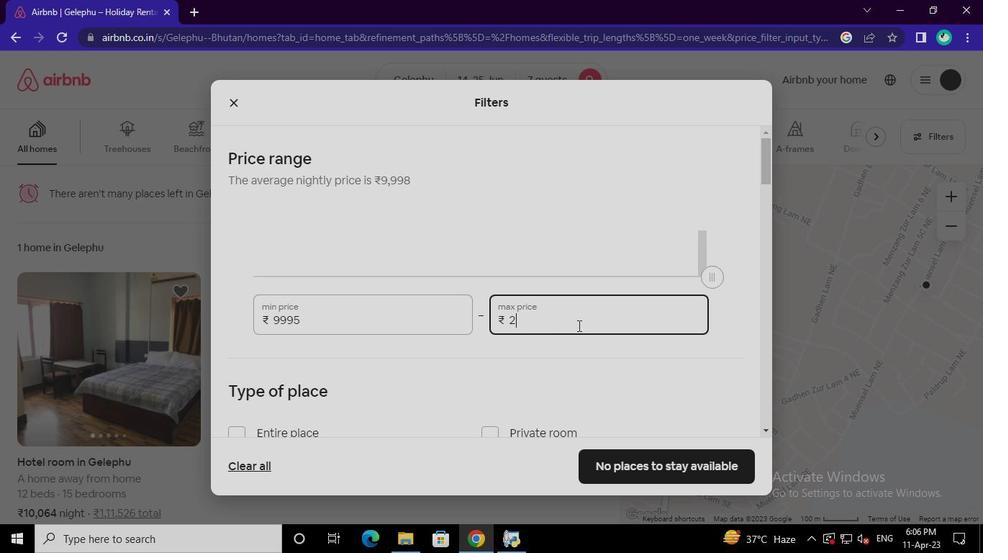 
Action: Keyboard <96>
Screenshot: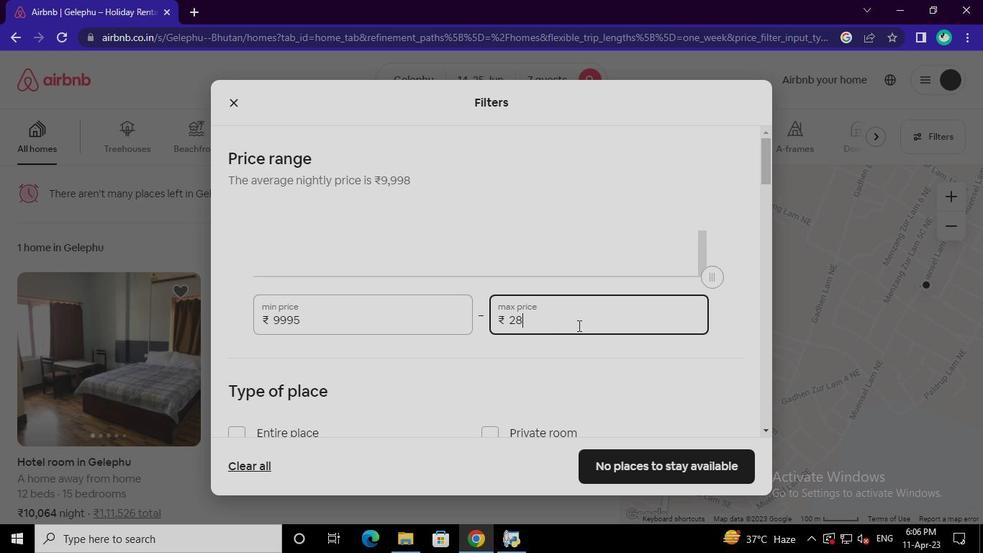 
Action: Keyboard <96>
Screenshot: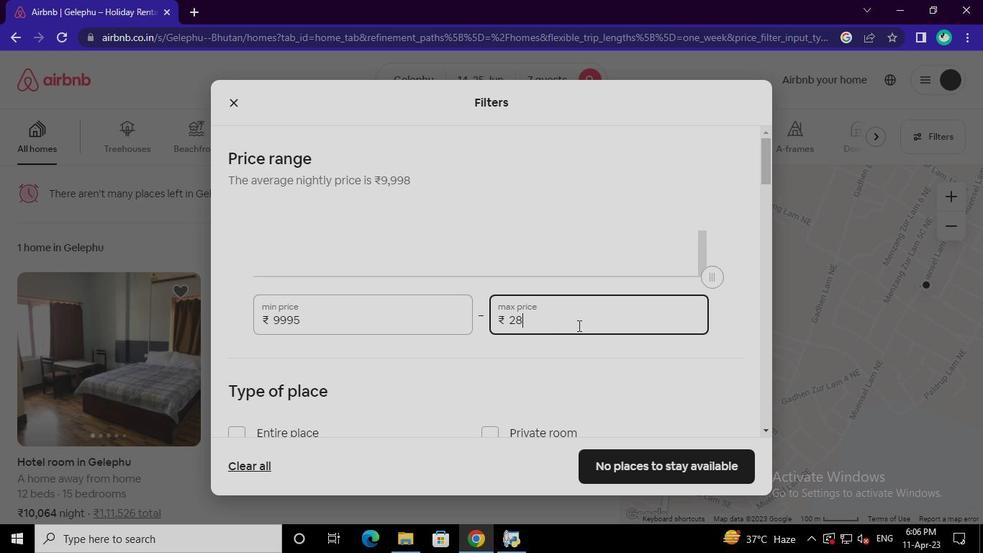 
Action: Keyboard <96>
Screenshot: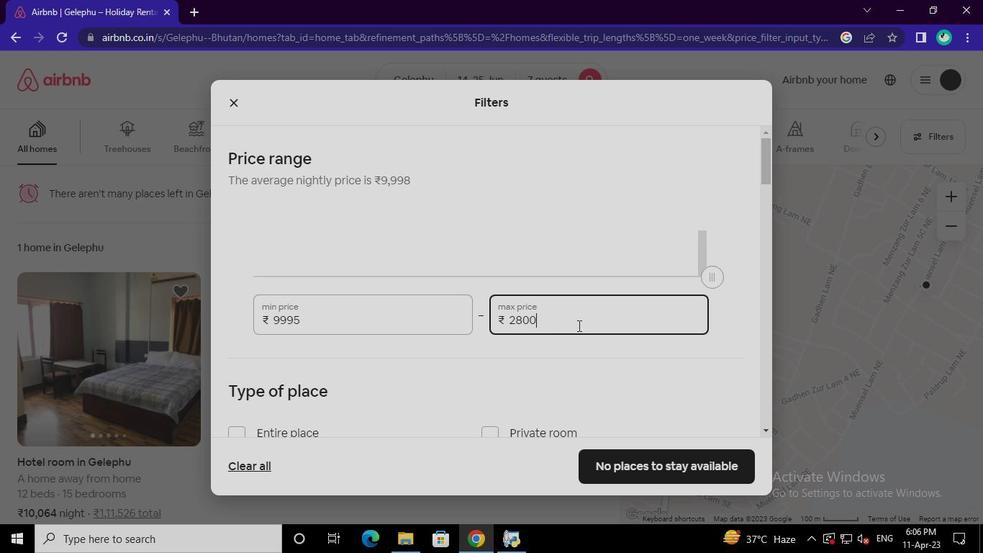 
Action: Mouse moved to (269, 288)
Screenshot: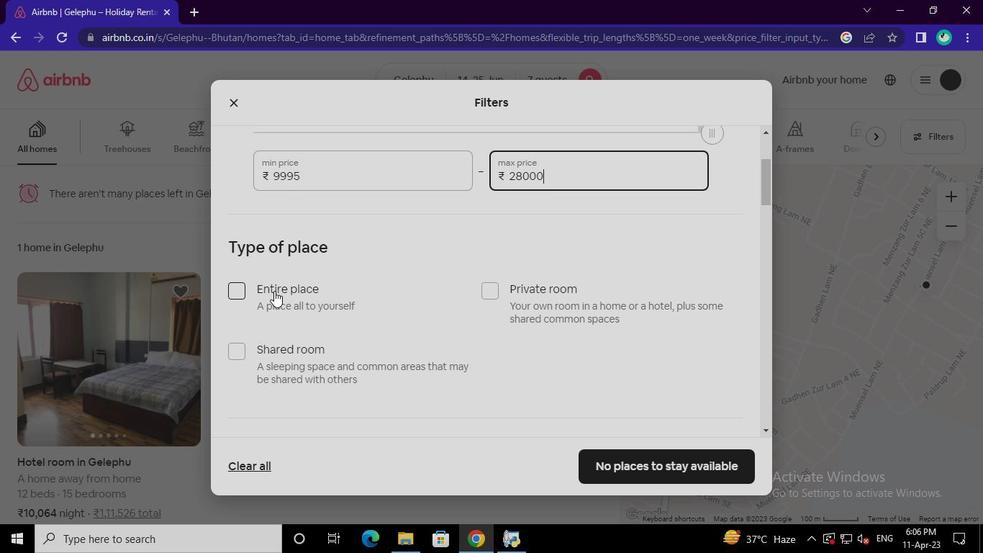 
Action: Mouse pressed left at (269, 288)
Screenshot: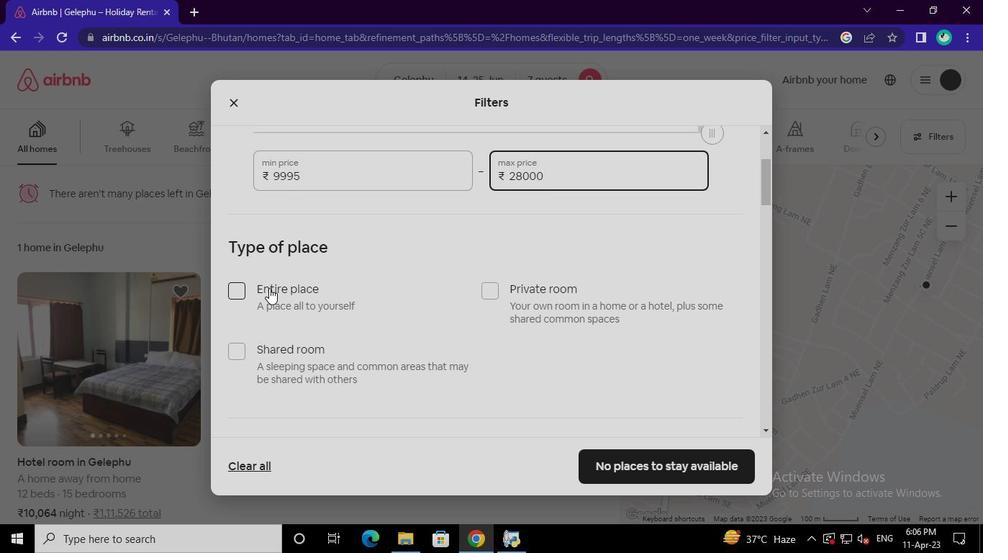 
Action: Mouse moved to (313, 355)
Screenshot: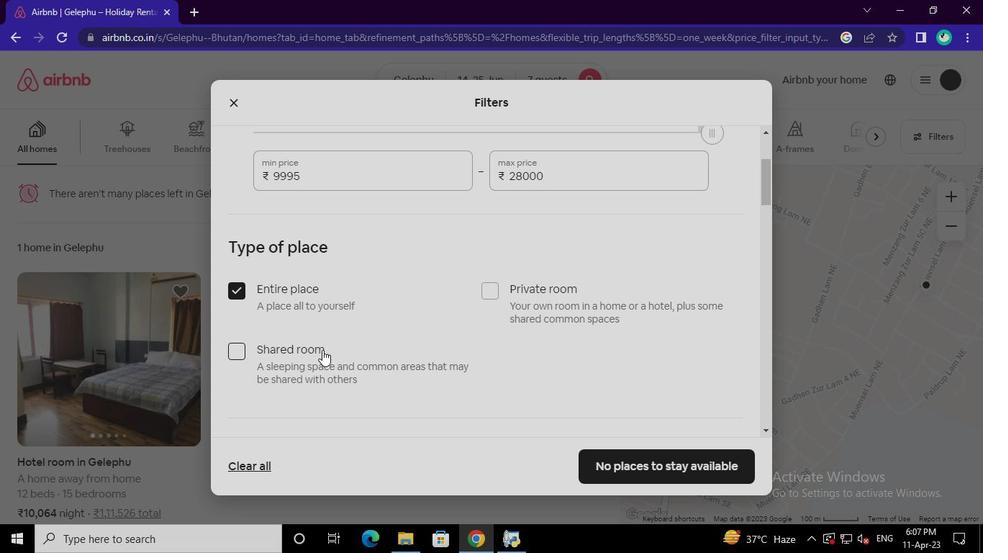 
Action: Mouse pressed left at (313, 355)
Screenshot: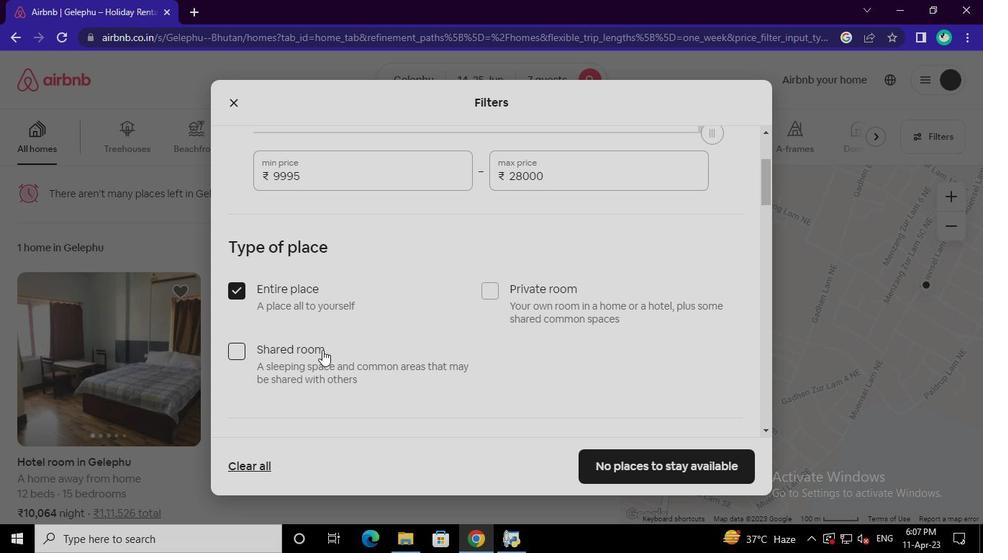 
Action: Mouse moved to (408, 382)
Screenshot: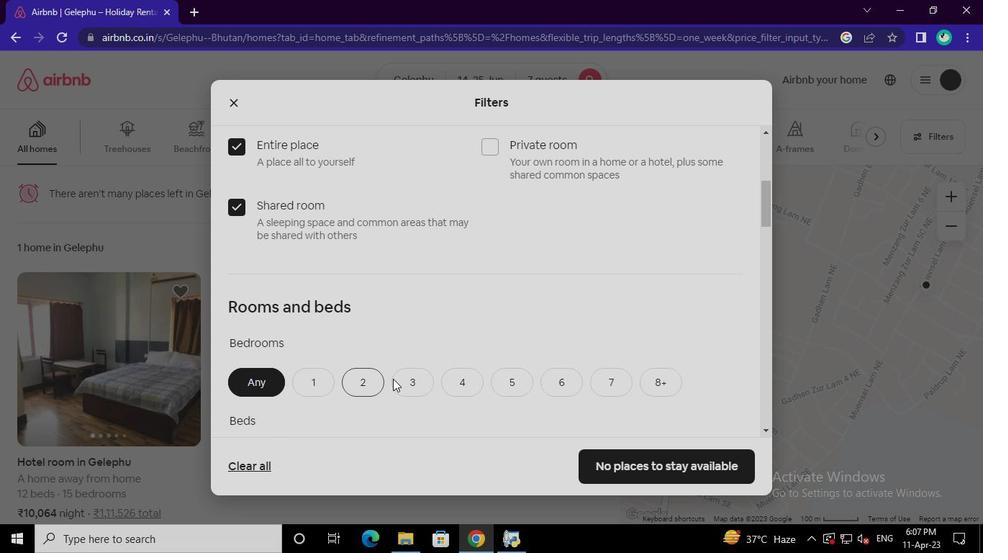 
Action: Mouse pressed left at (408, 382)
Screenshot: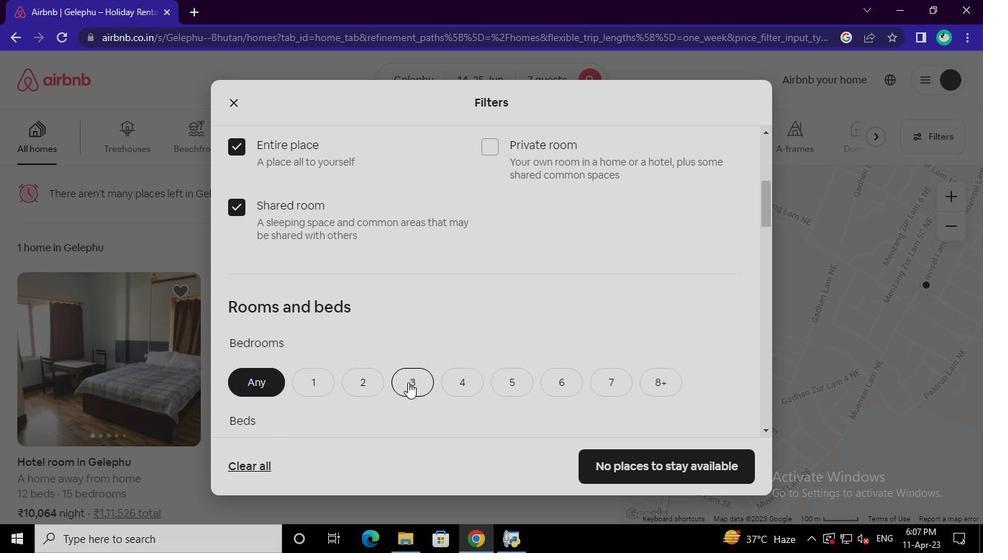 
Action: Mouse moved to (604, 318)
Screenshot: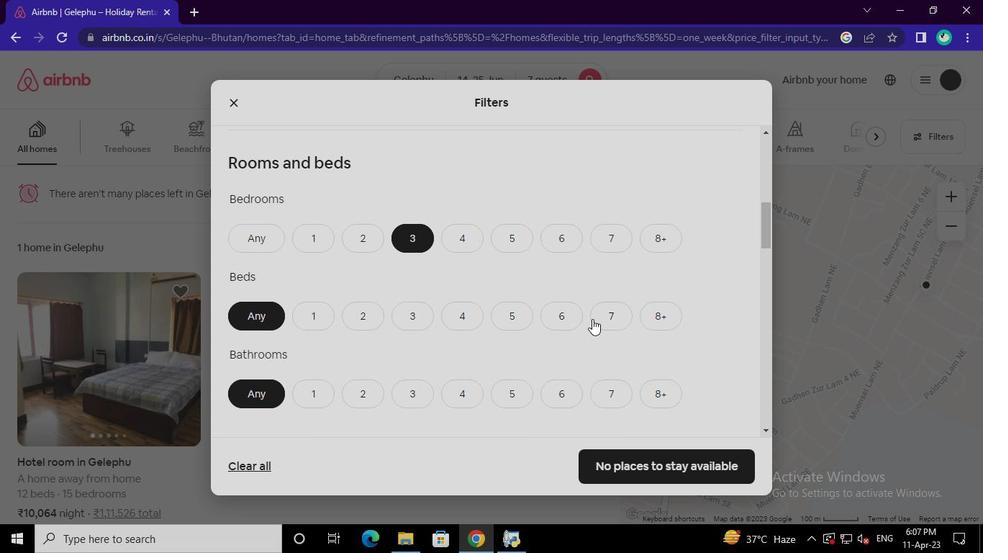 
Action: Mouse pressed left at (604, 318)
Screenshot: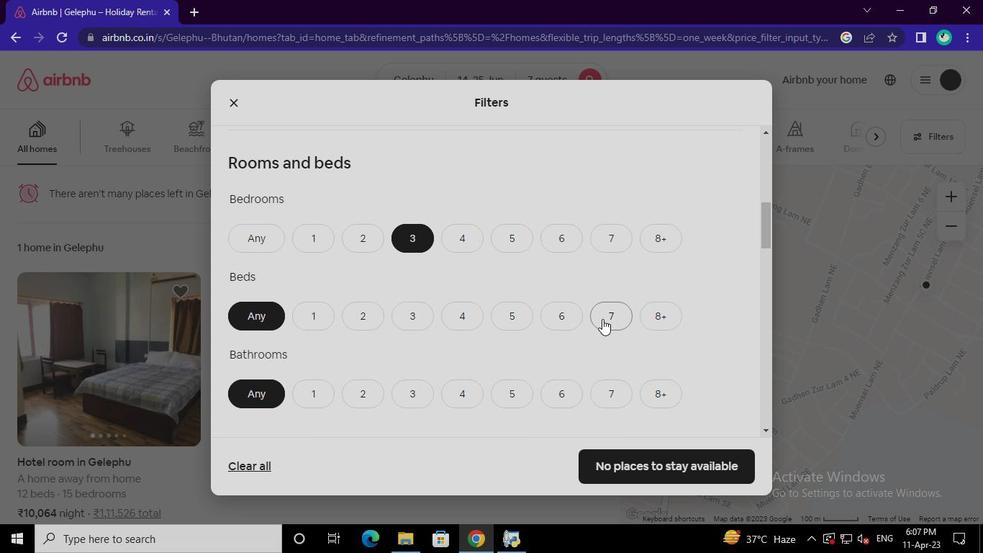
Action: Mouse moved to (308, 319)
Screenshot: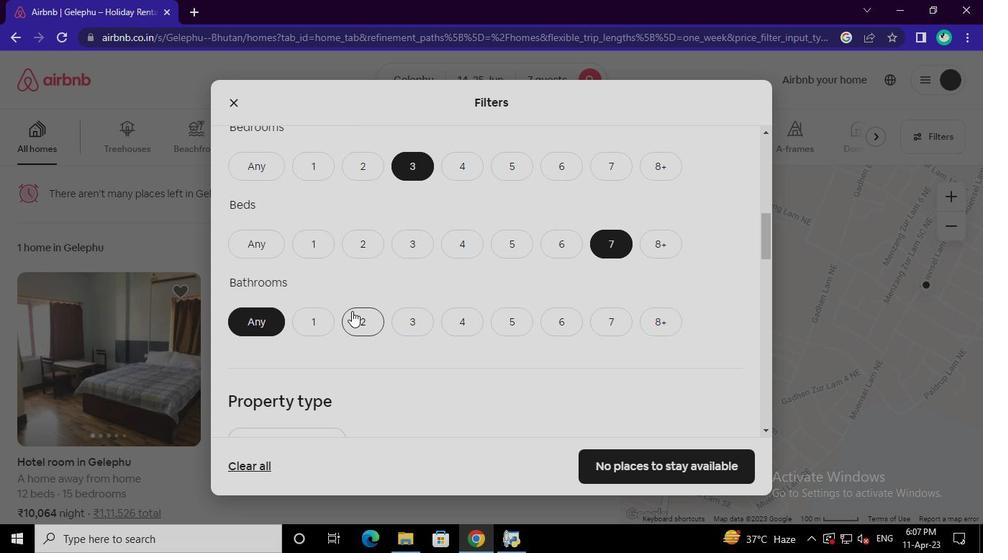 
Action: Mouse pressed left at (308, 319)
Screenshot: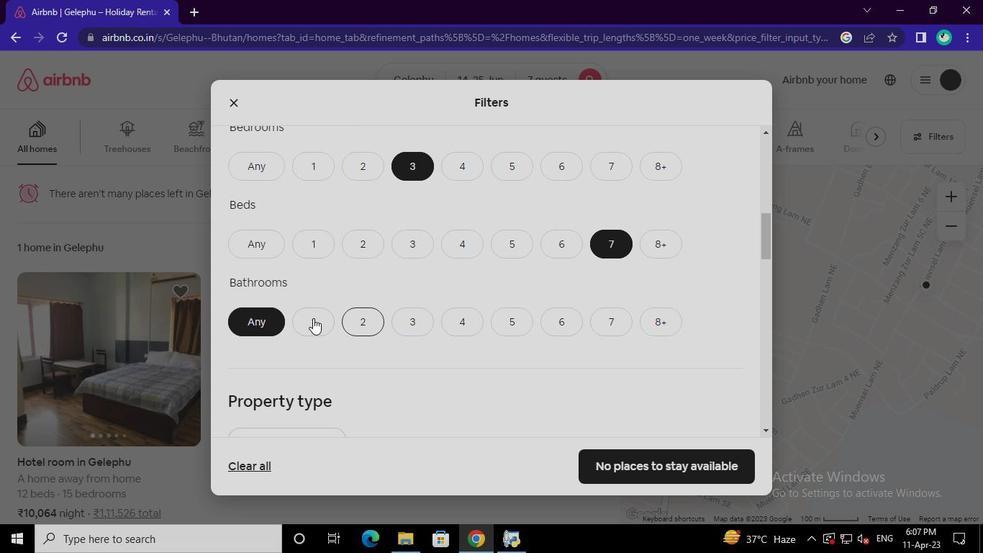 
Action: Mouse moved to (298, 283)
Screenshot: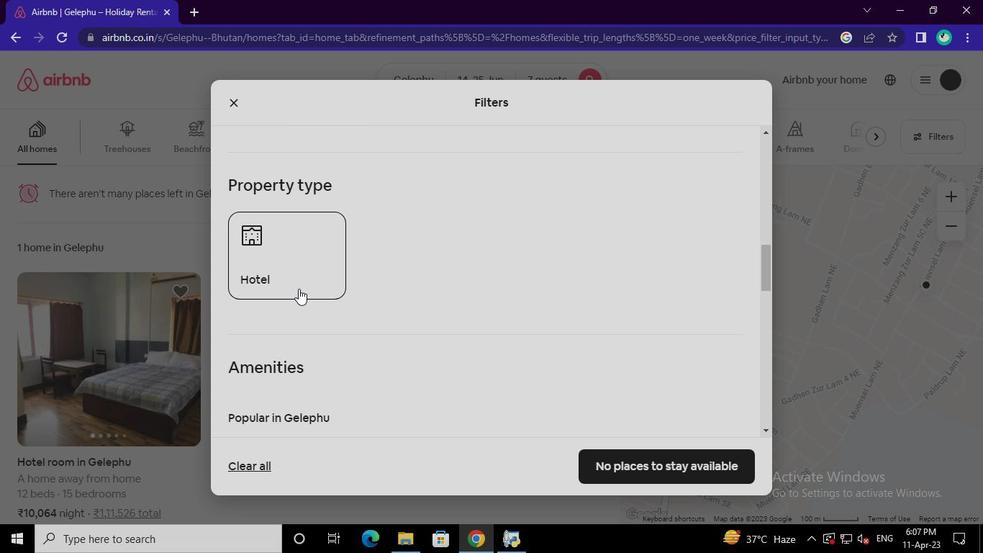 
Action: Mouse pressed left at (298, 283)
Screenshot: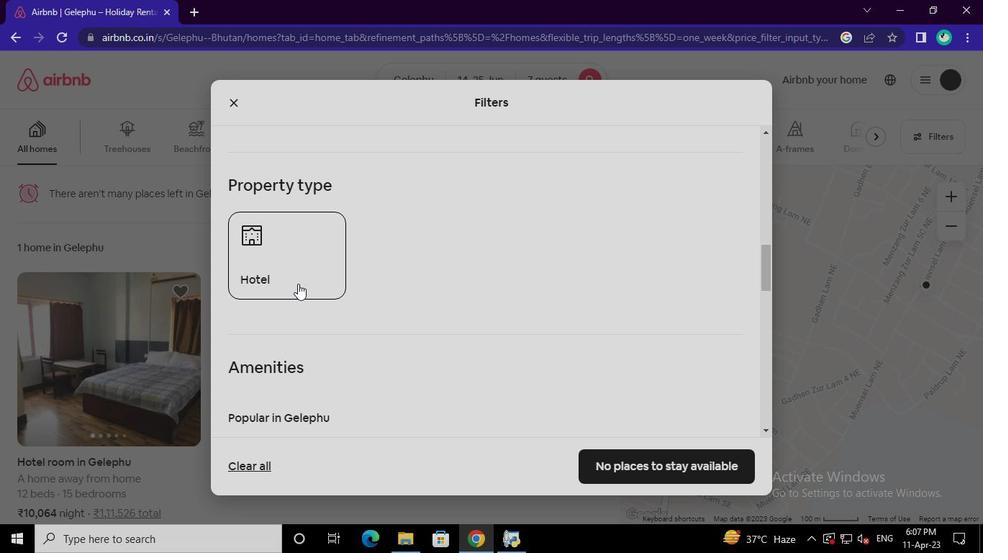 
Action: Mouse moved to (266, 330)
Screenshot: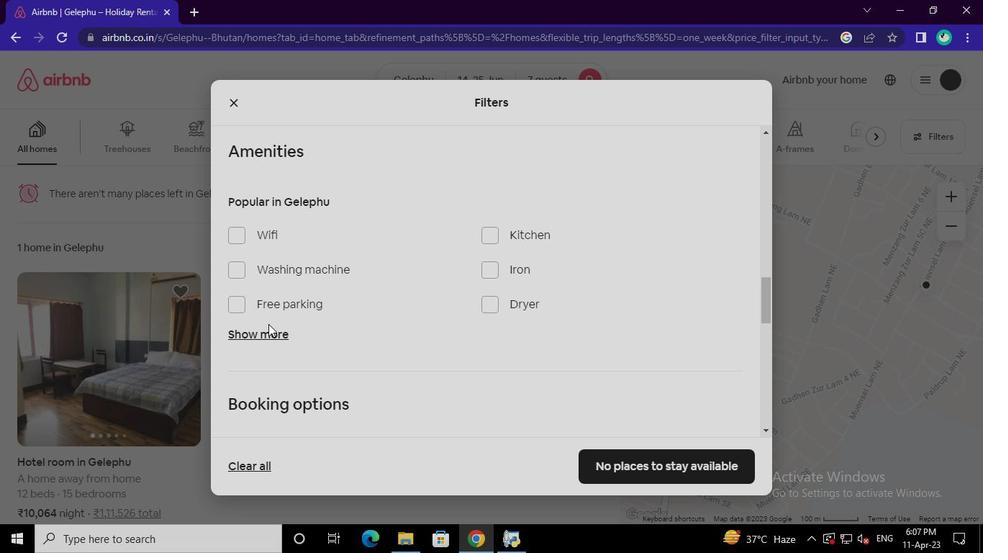 
Action: Mouse pressed left at (266, 330)
Screenshot: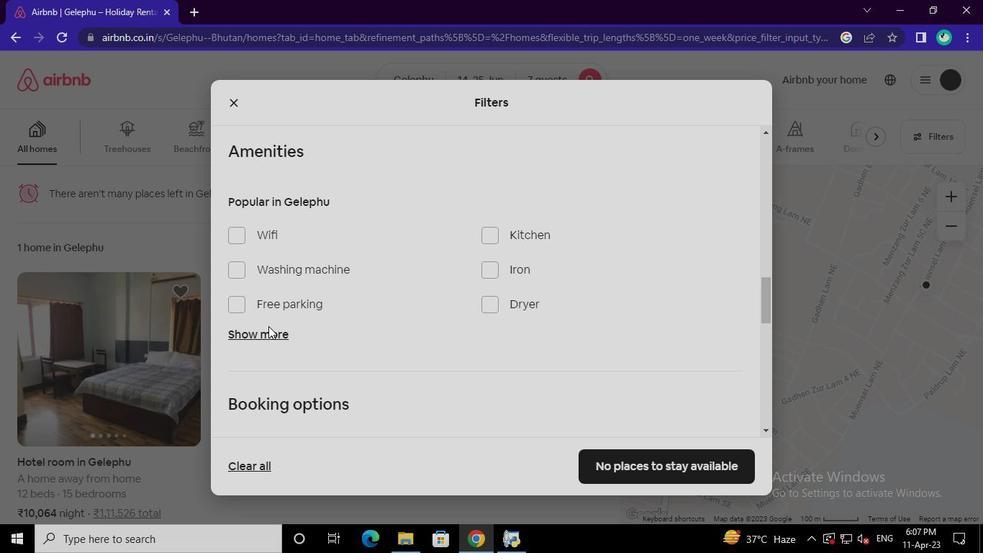 
Action: Mouse moved to (258, 235)
Screenshot: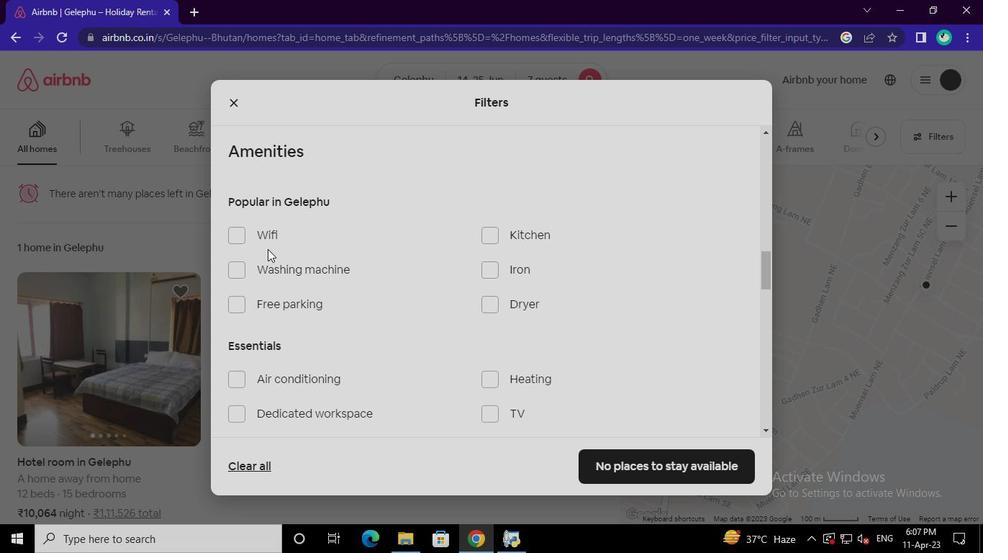 
Action: Mouse pressed left at (258, 235)
Screenshot: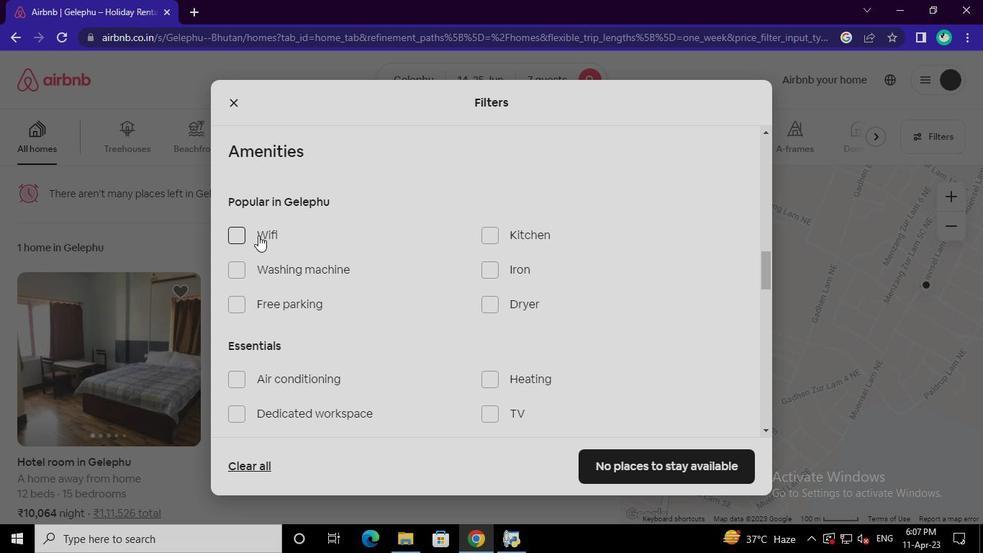 
Action: Mouse moved to (301, 303)
Screenshot: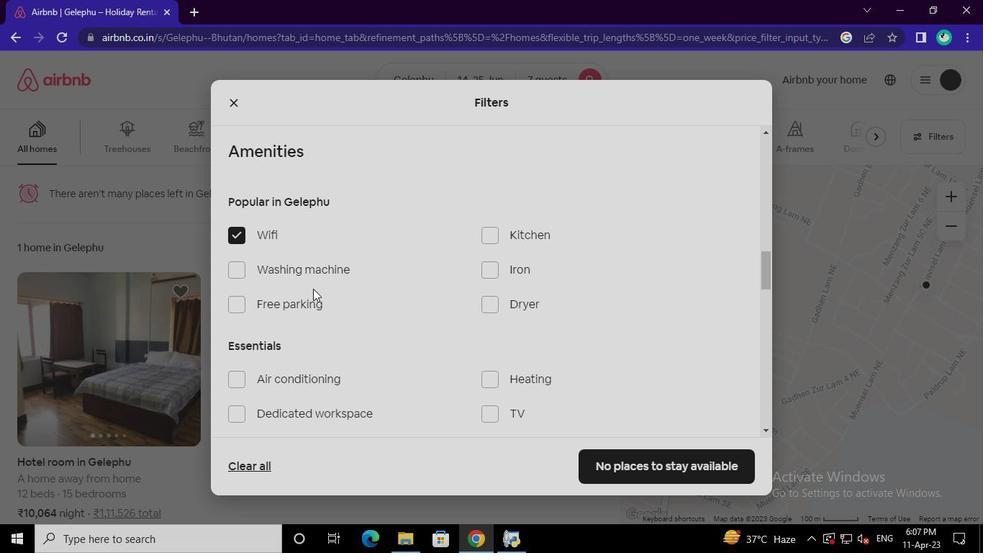 
Action: Mouse pressed left at (301, 303)
Screenshot: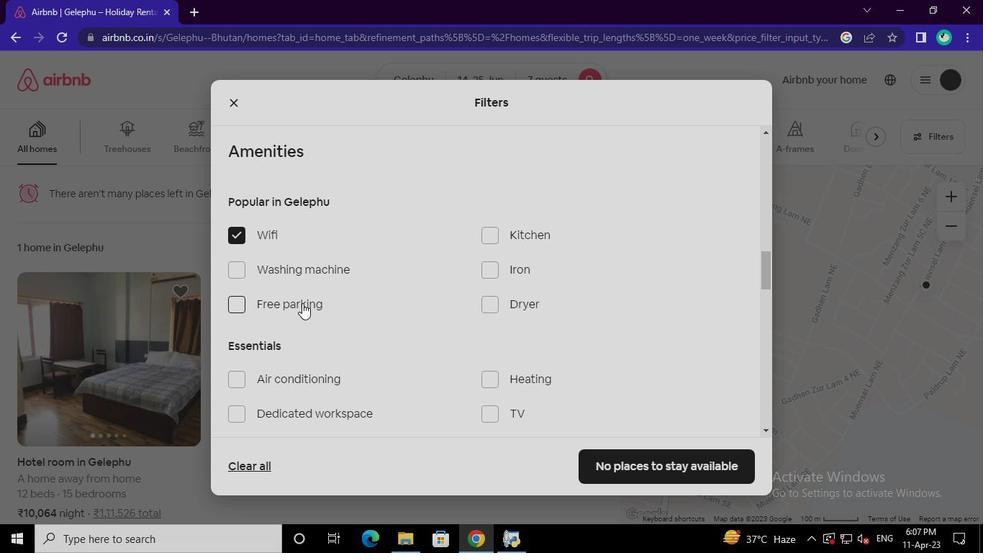 
Action: Mouse moved to (283, 378)
Screenshot: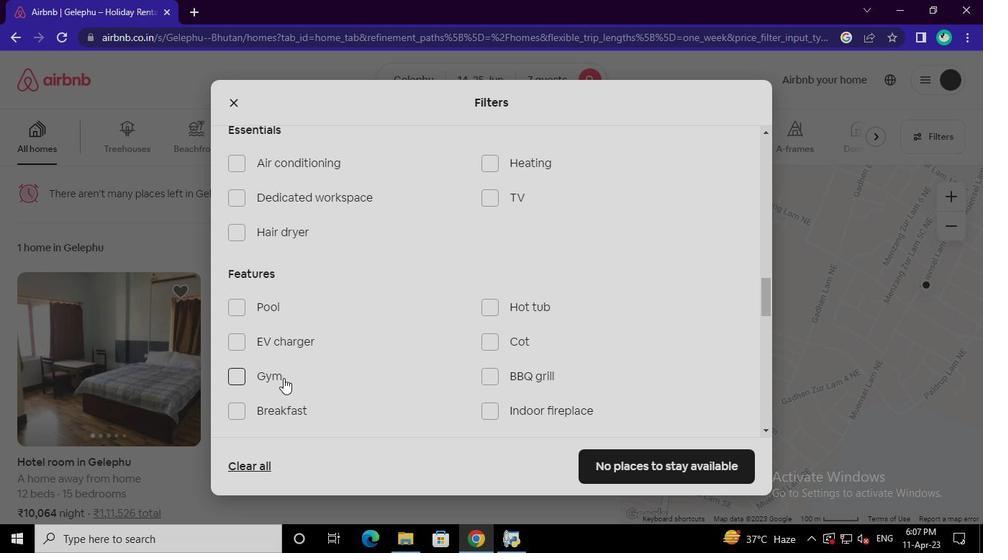 
Action: Mouse pressed left at (283, 378)
Screenshot: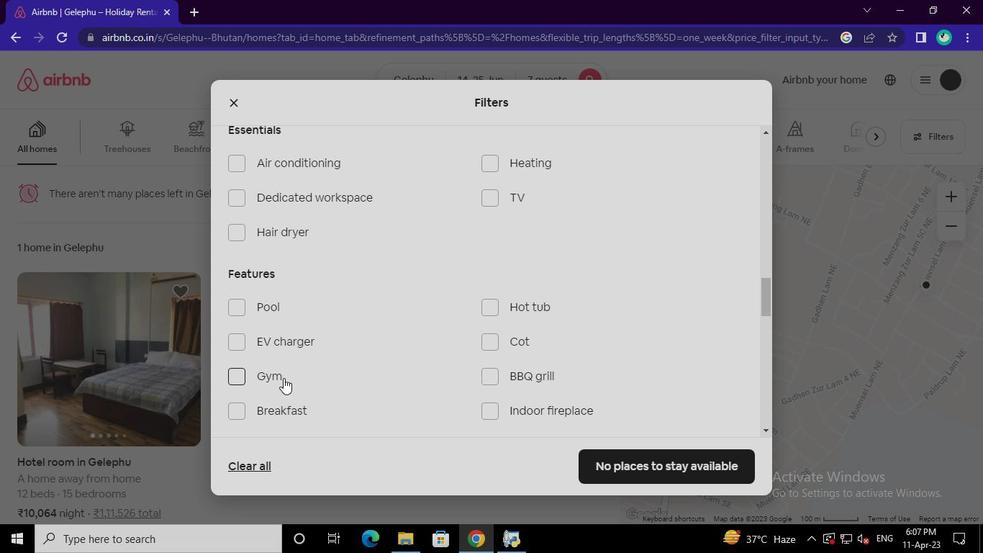 
Action: Mouse moved to (290, 406)
Screenshot: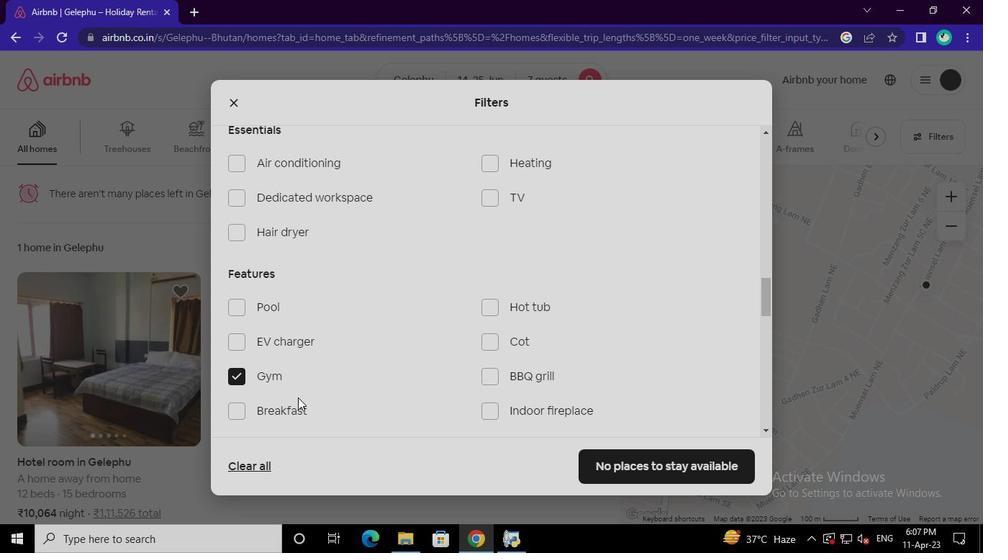 
Action: Mouse pressed left at (290, 406)
Screenshot: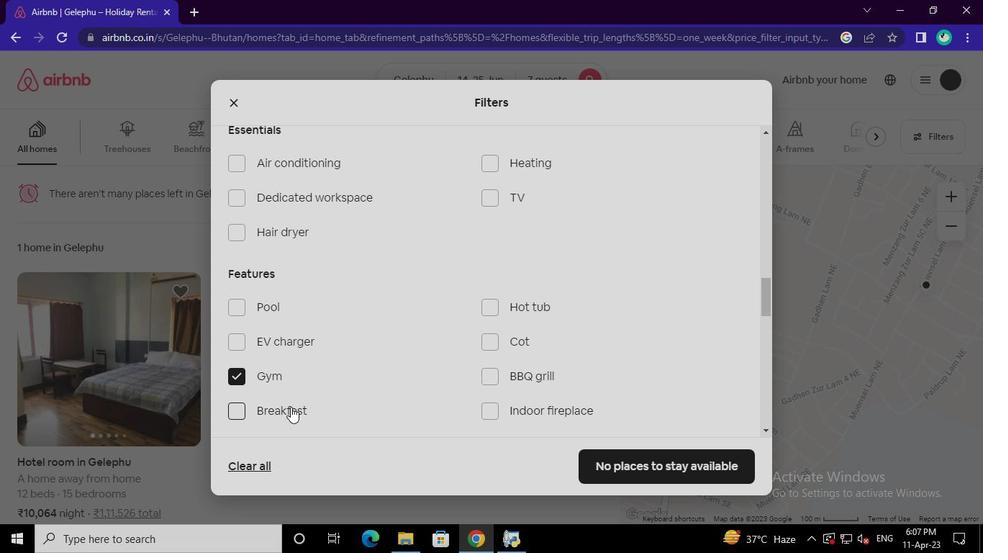 
Action: Mouse moved to (293, 375)
Screenshot: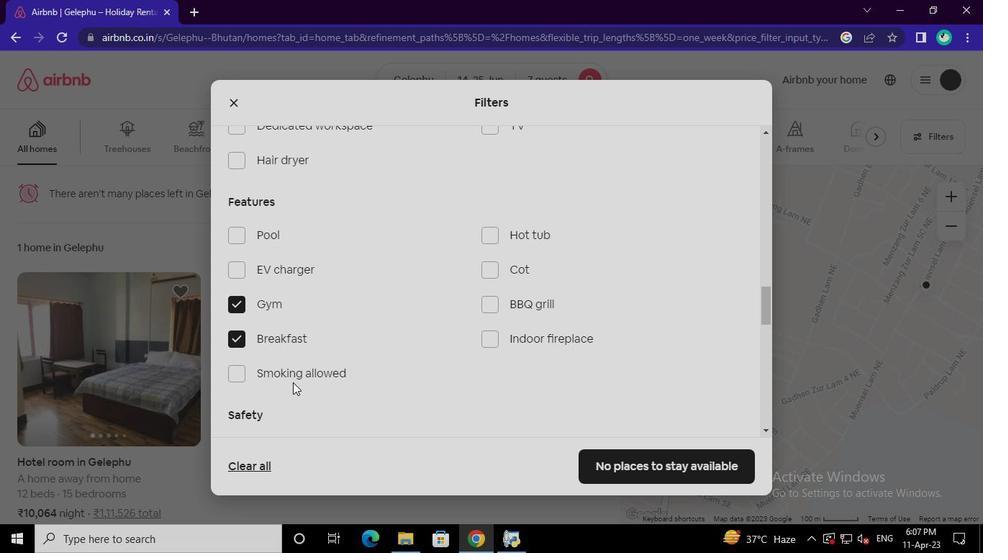 
Action: Mouse pressed left at (293, 375)
Screenshot: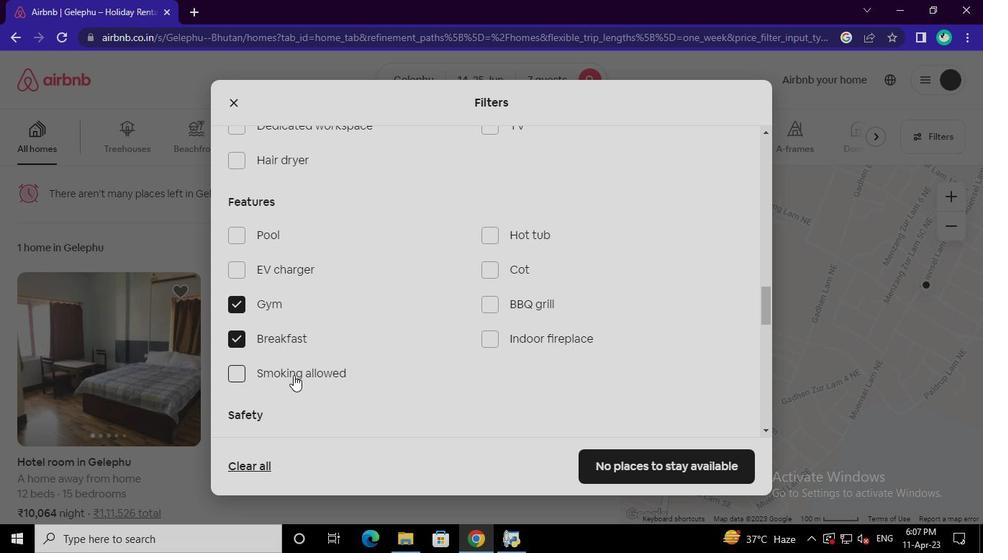 
Action: Mouse moved to (712, 285)
Screenshot: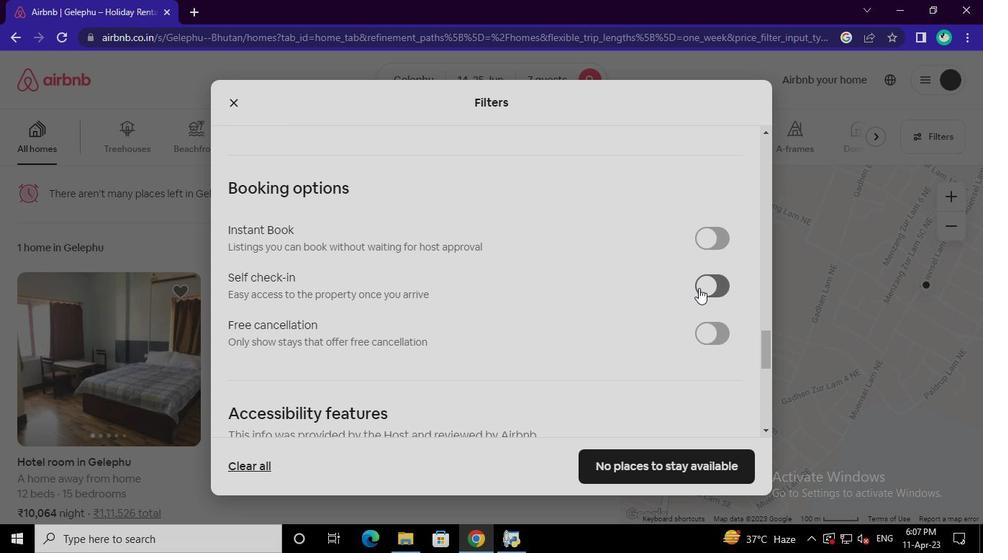 
Action: Mouse pressed left at (712, 285)
Screenshot: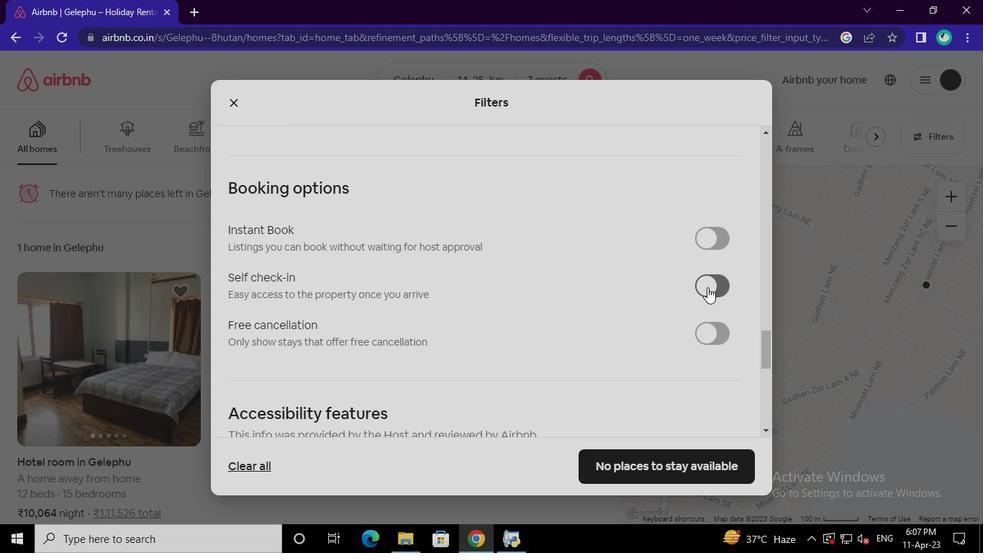 
Action: Mouse moved to (259, 391)
Screenshot: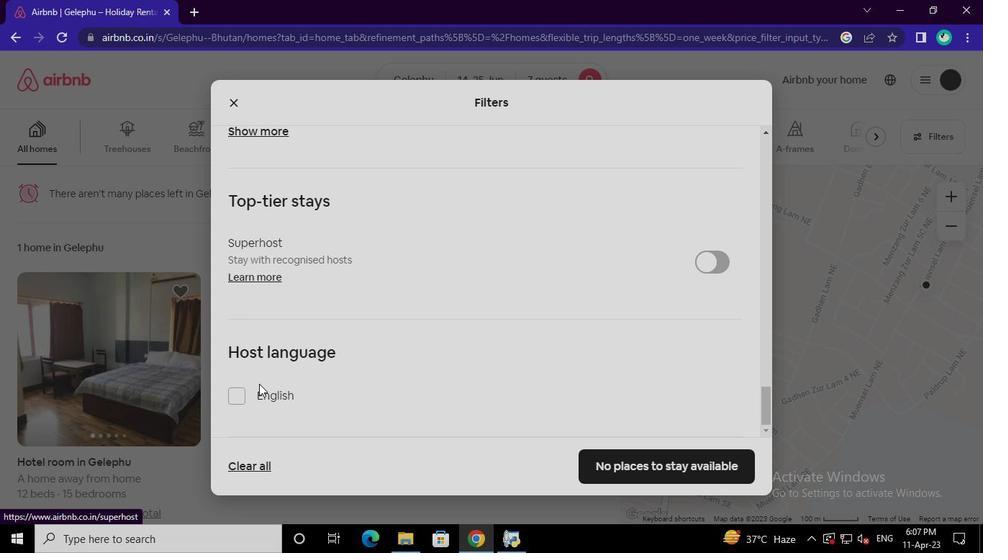 
Action: Mouse pressed left at (259, 391)
Screenshot: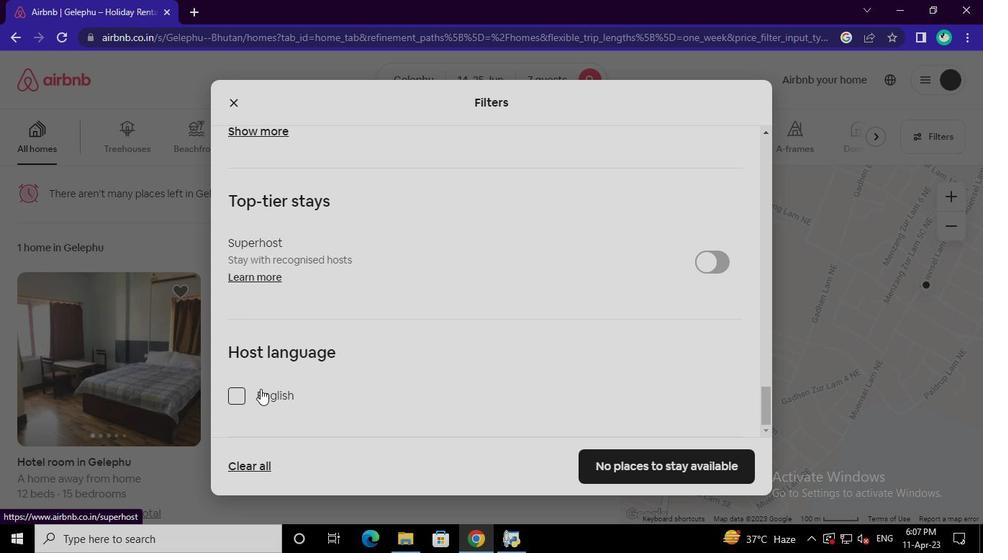 
Action: Mouse moved to (689, 472)
Screenshot: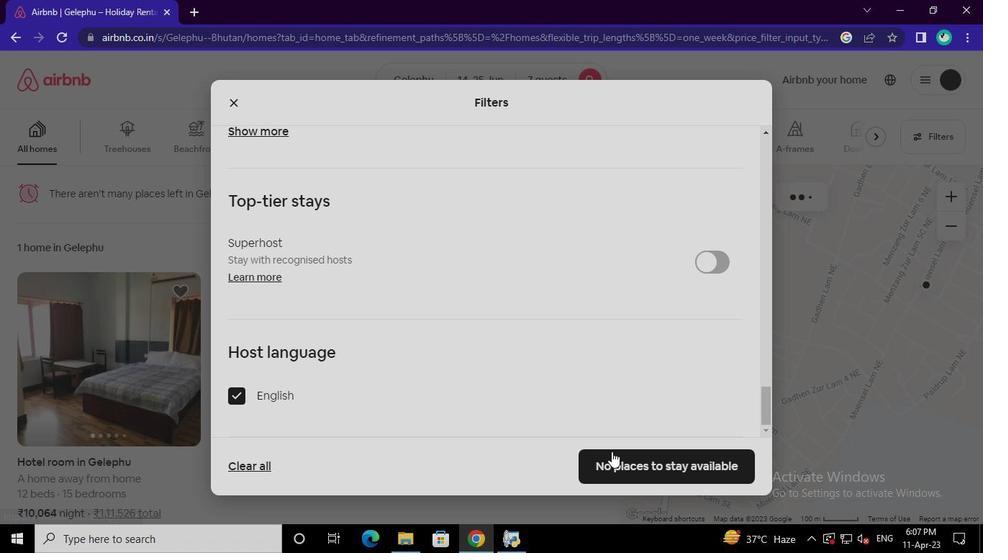 
Action: Mouse pressed left at (689, 472)
Screenshot: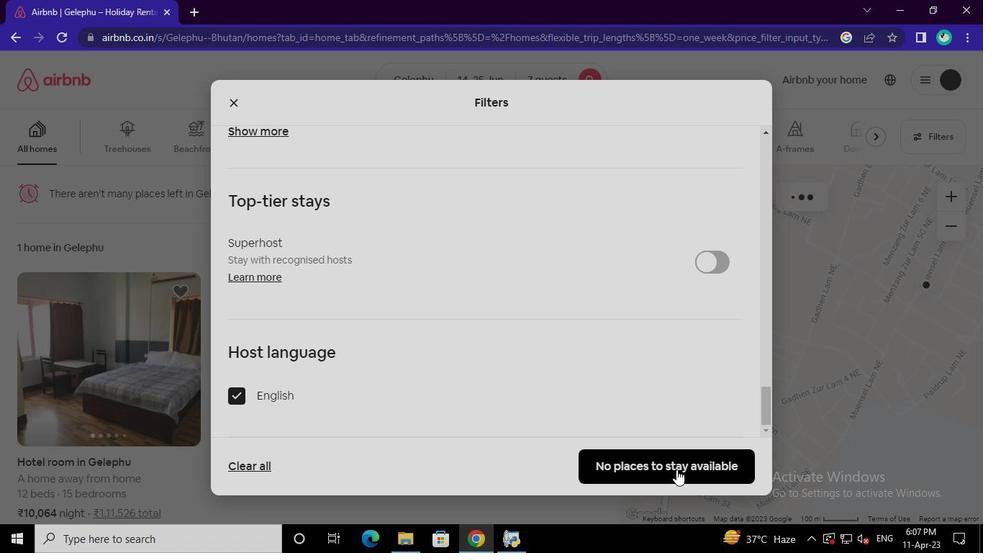 
Action: Mouse moved to (514, 543)
Screenshot: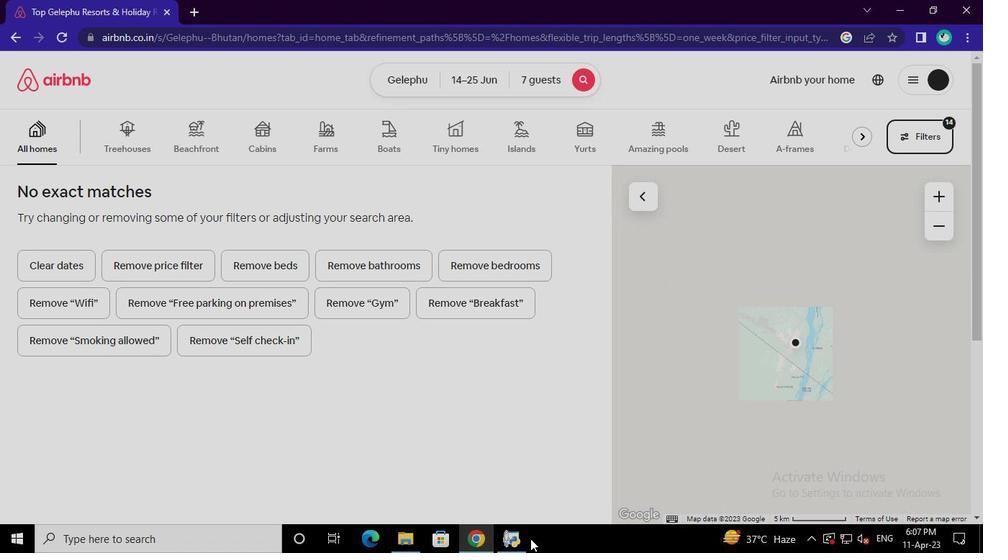 
Action: Mouse pressed left at (514, 543)
Screenshot: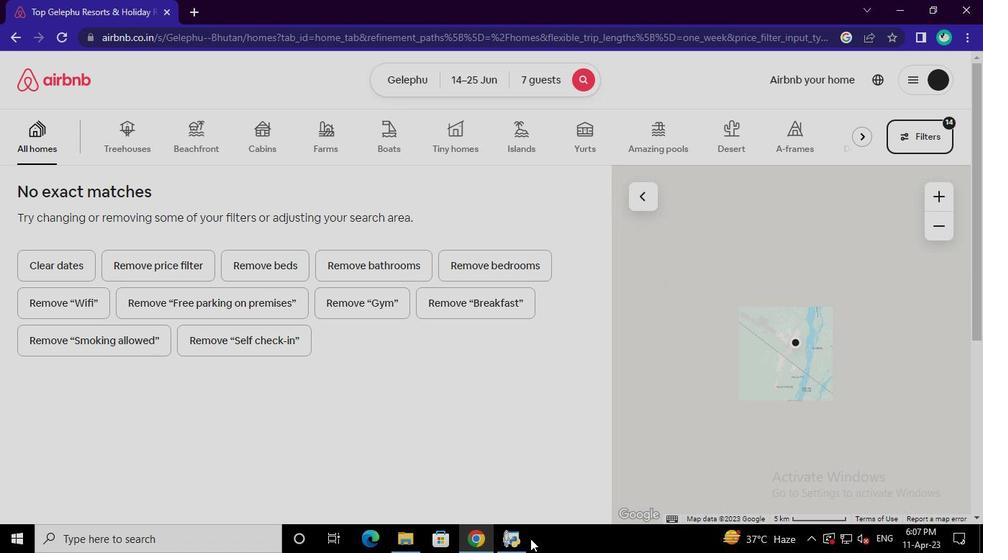 
Action: Mouse moved to (752, 69)
Screenshot: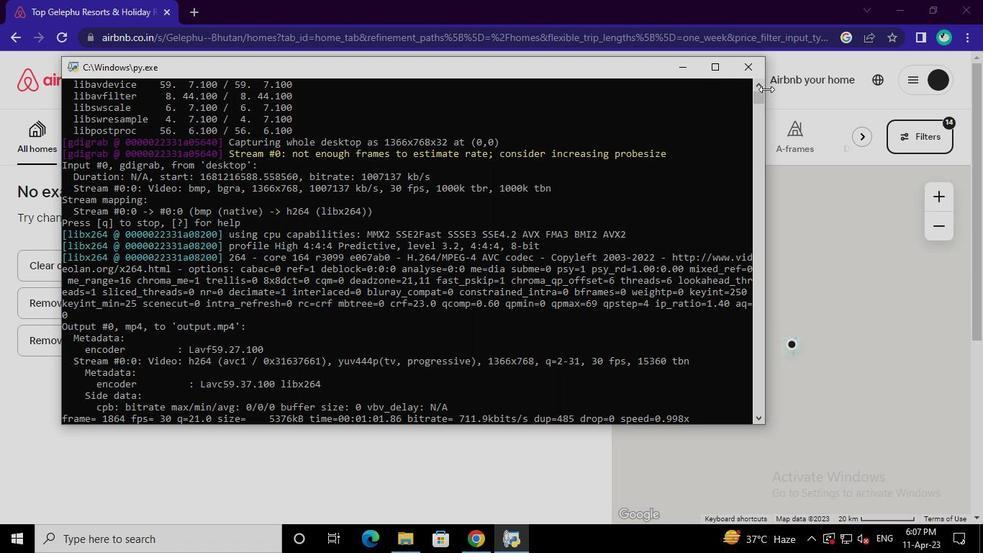 
Action: Mouse pressed left at (752, 69)
Screenshot: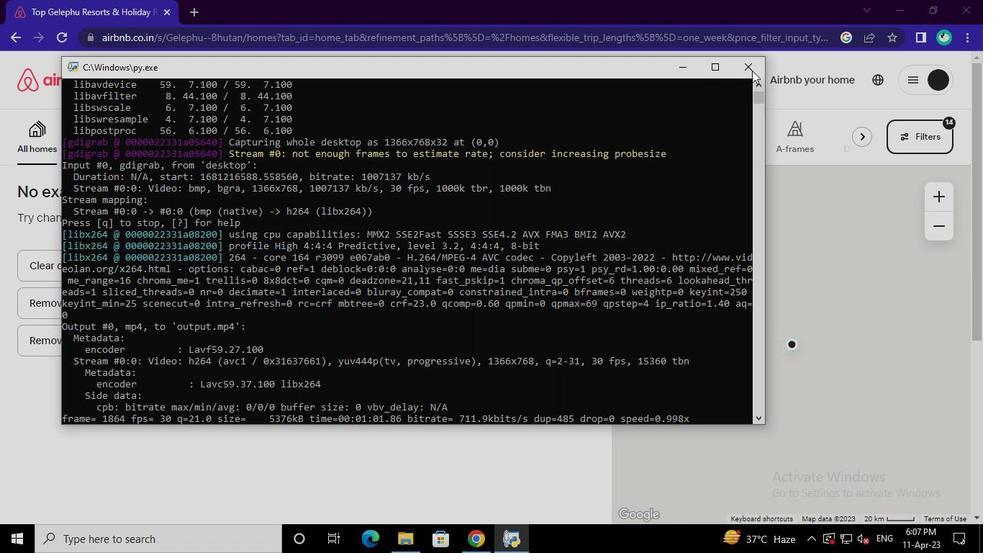 
Action: Mouse moved to (687, 174)
Screenshot: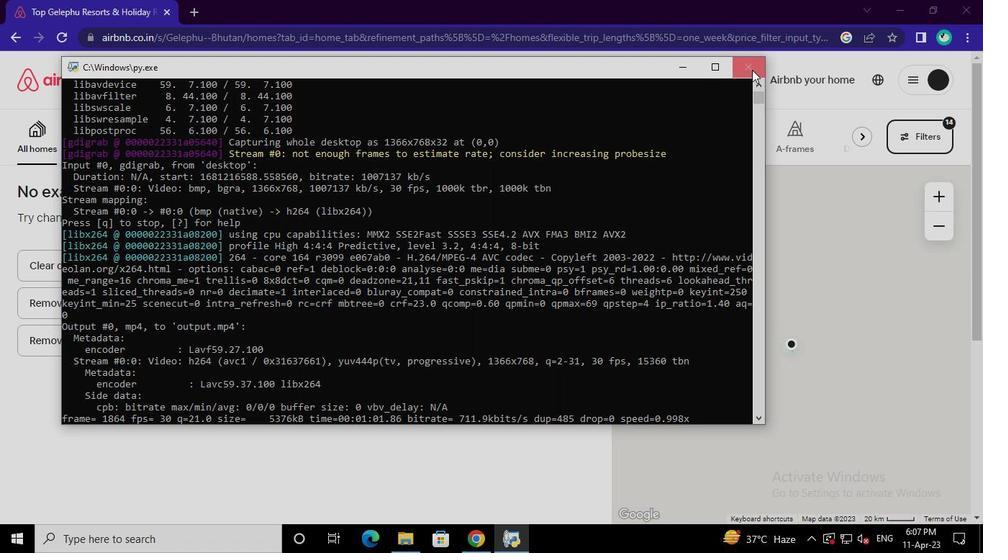 
